 Task: Create in the project CatalystWorks in Backlog an issue 'Implement a new feature to allow for dynamic content personalization based on user preferences', assign it to team member softage.3@softage.net and change the status to IN PROGRESS. Create in the project CatalystWorks in Backlog an issue 'Address issues related to user experience and interface design', assign it to team member softage.4@softage.net and change the status to IN PROGRESS
Action: Mouse moved to (236, 73)
Screenshot: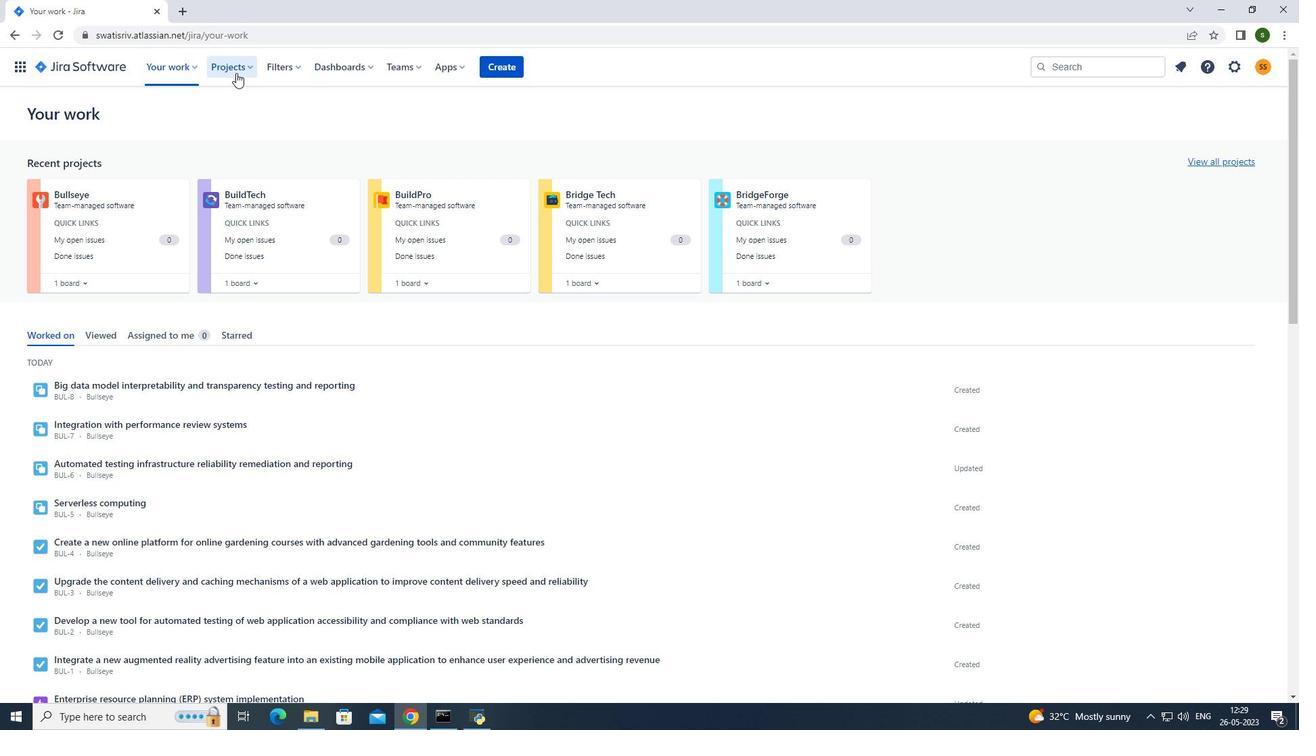 
Action: Mouse pressed left at (236, 73)
Screenshot: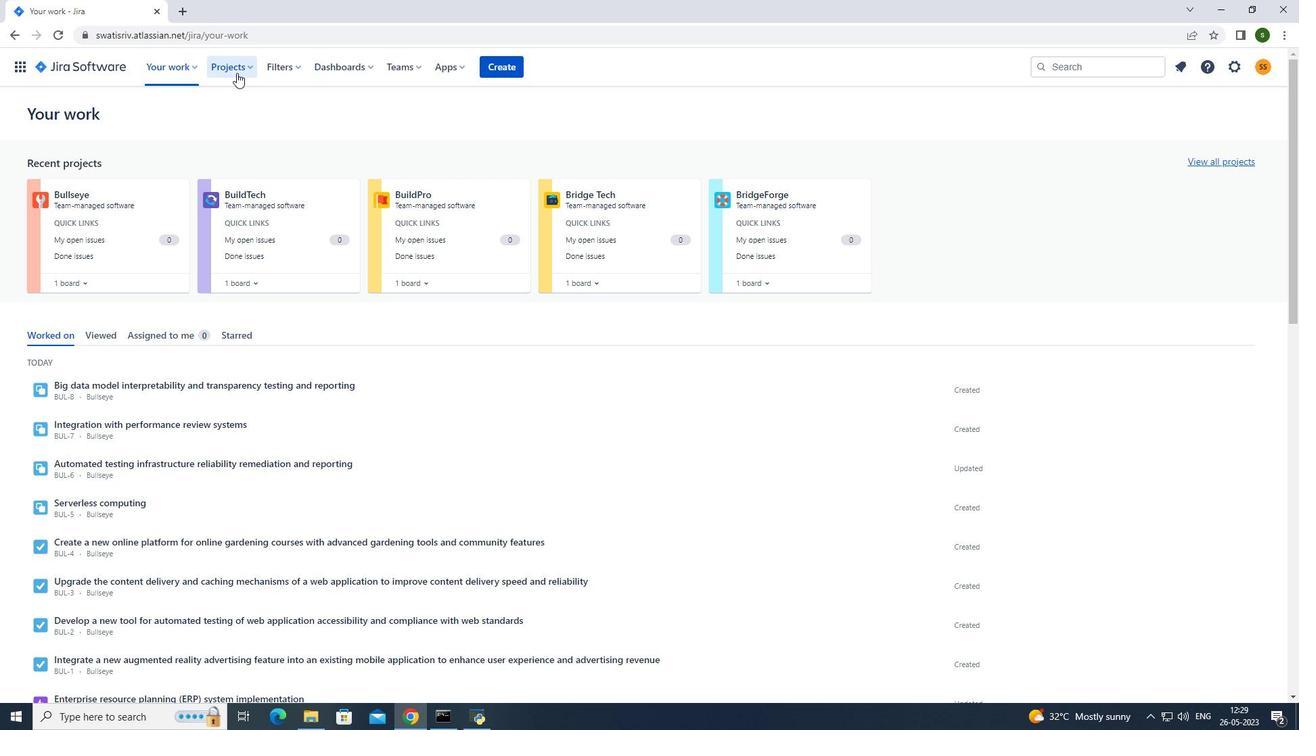 
Action: Mouse moved to (308, 134)
Screenshot: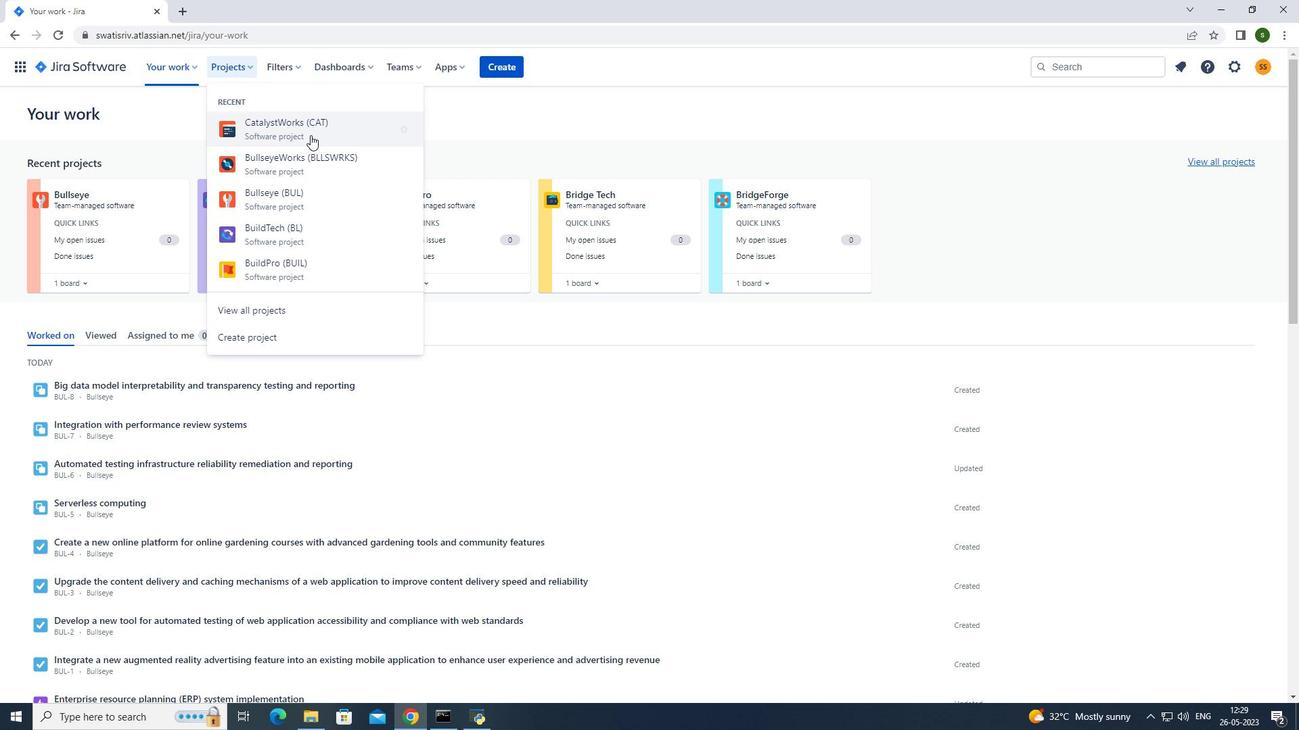 
Action: Mouse pressed left at (308, 134)
Screenshot: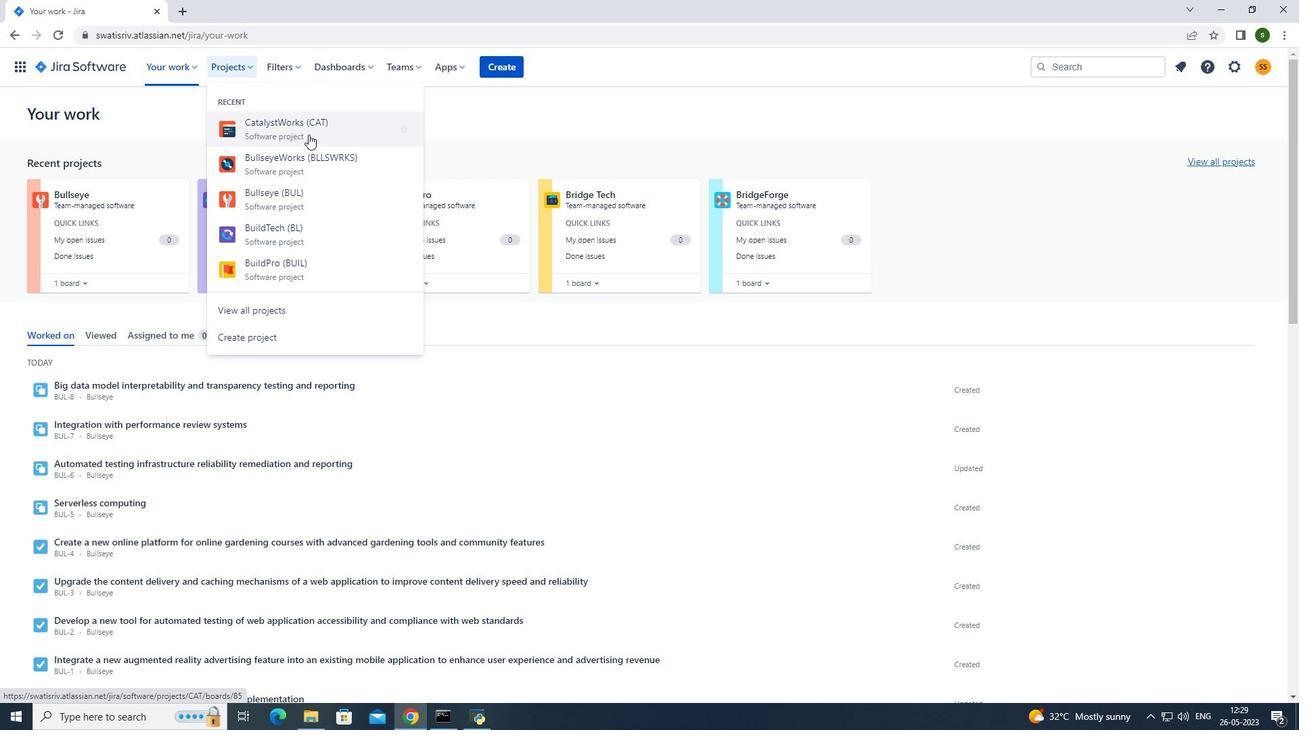 
Action: Mouse moved to (121, 210)
Screenshot: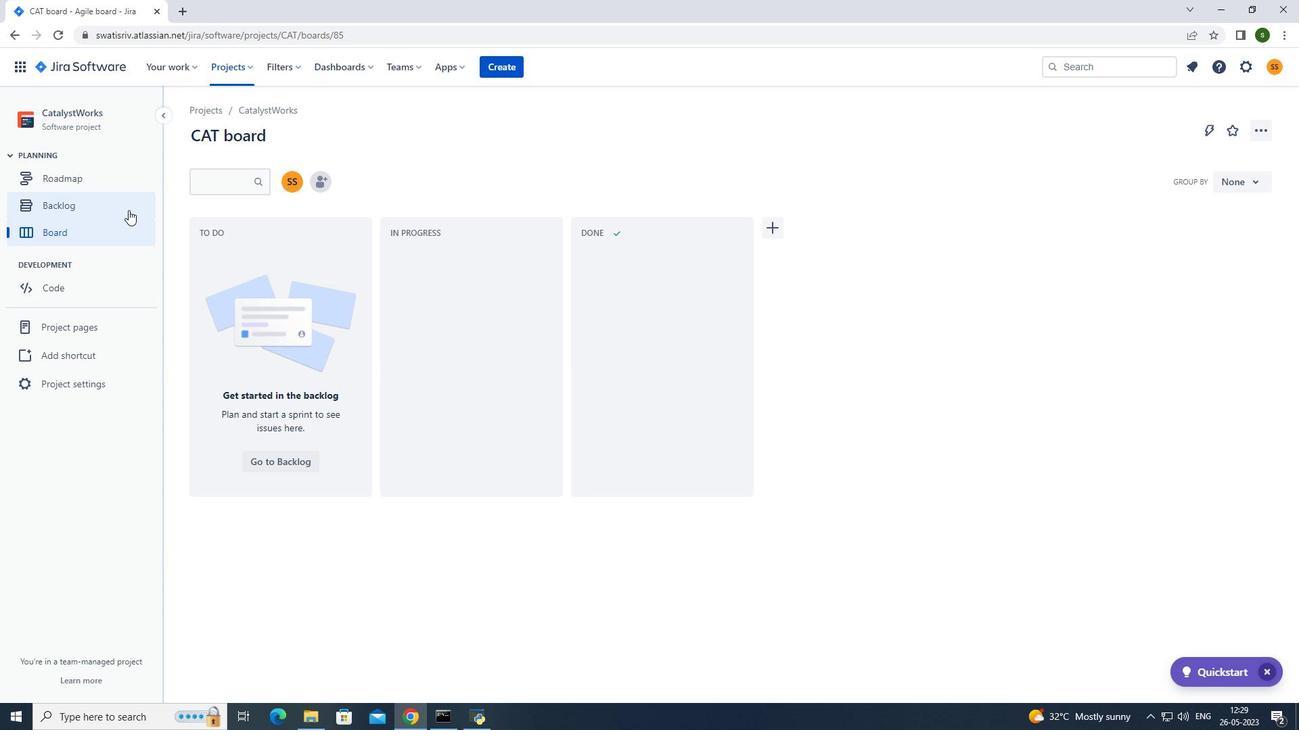 
Action: Mouse pressed left at (121, 210)
Screenshot: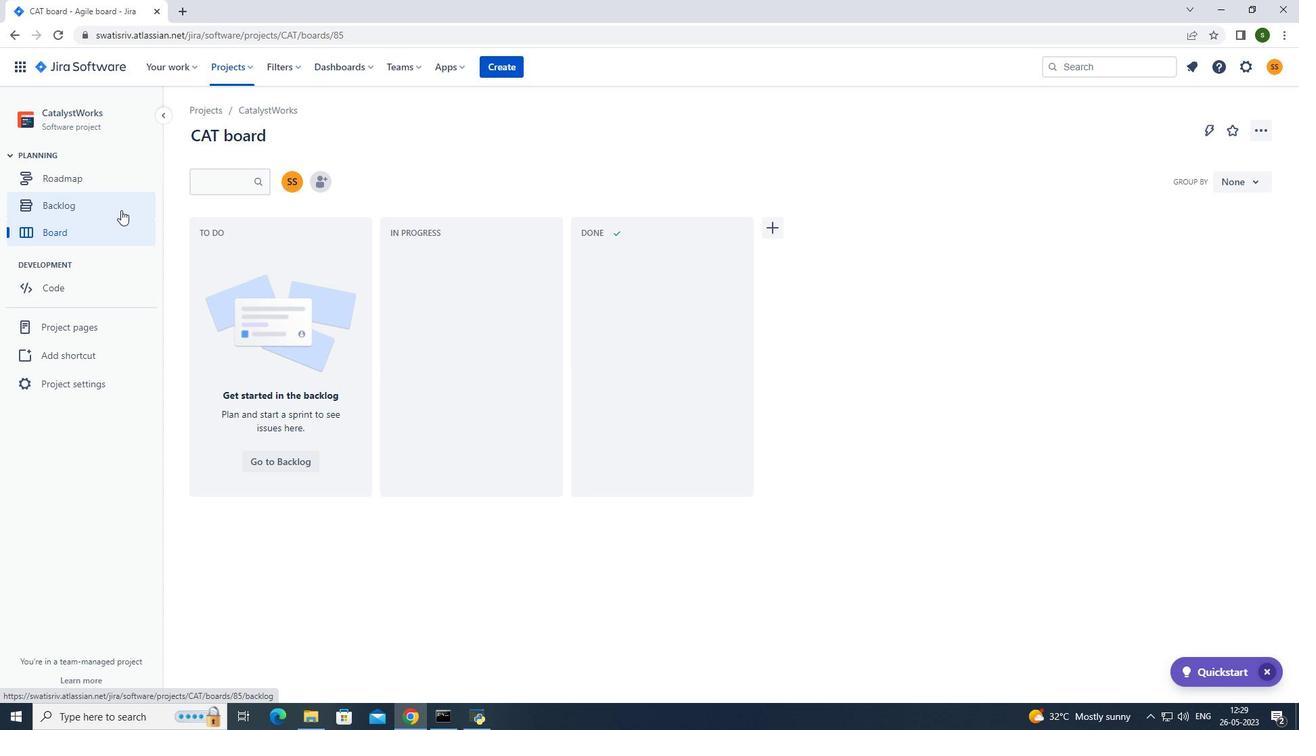 
Action: Mouse moved to (242, 518)
Screenshot: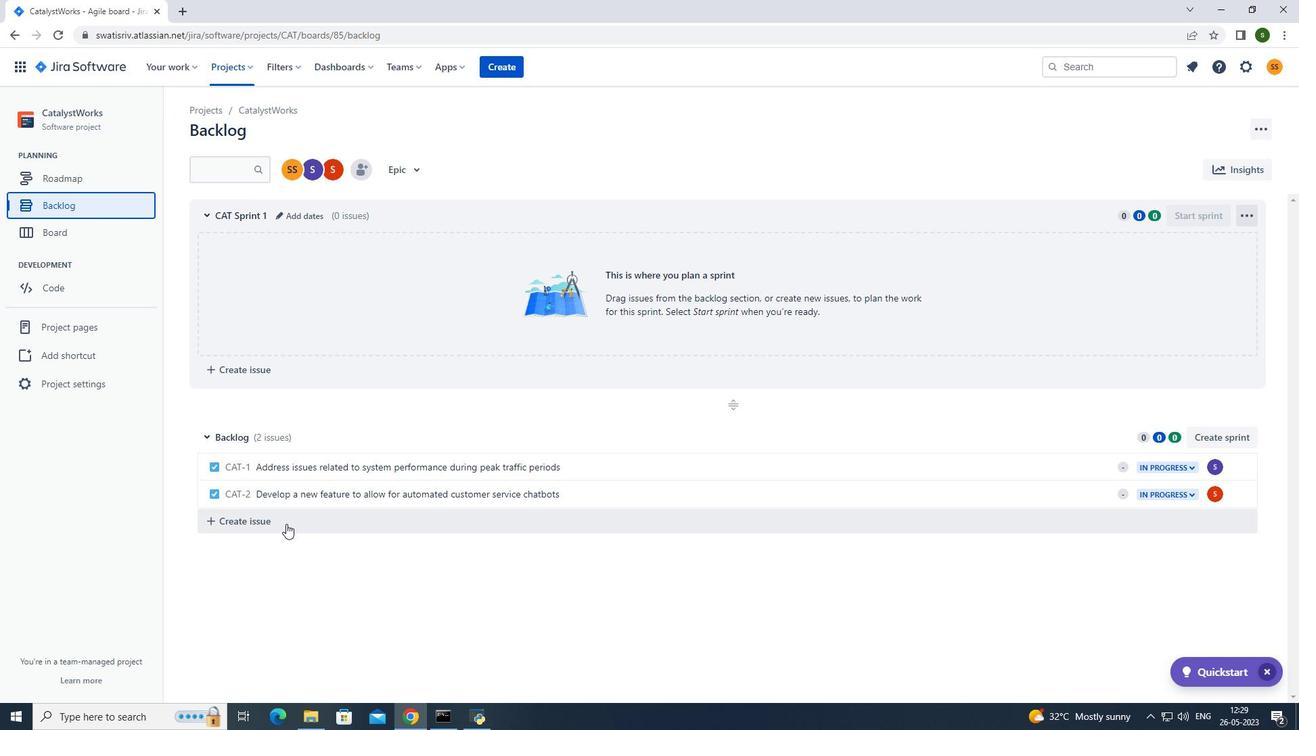 
Action: Mouse pressed left at (242, 518)
Screenshot: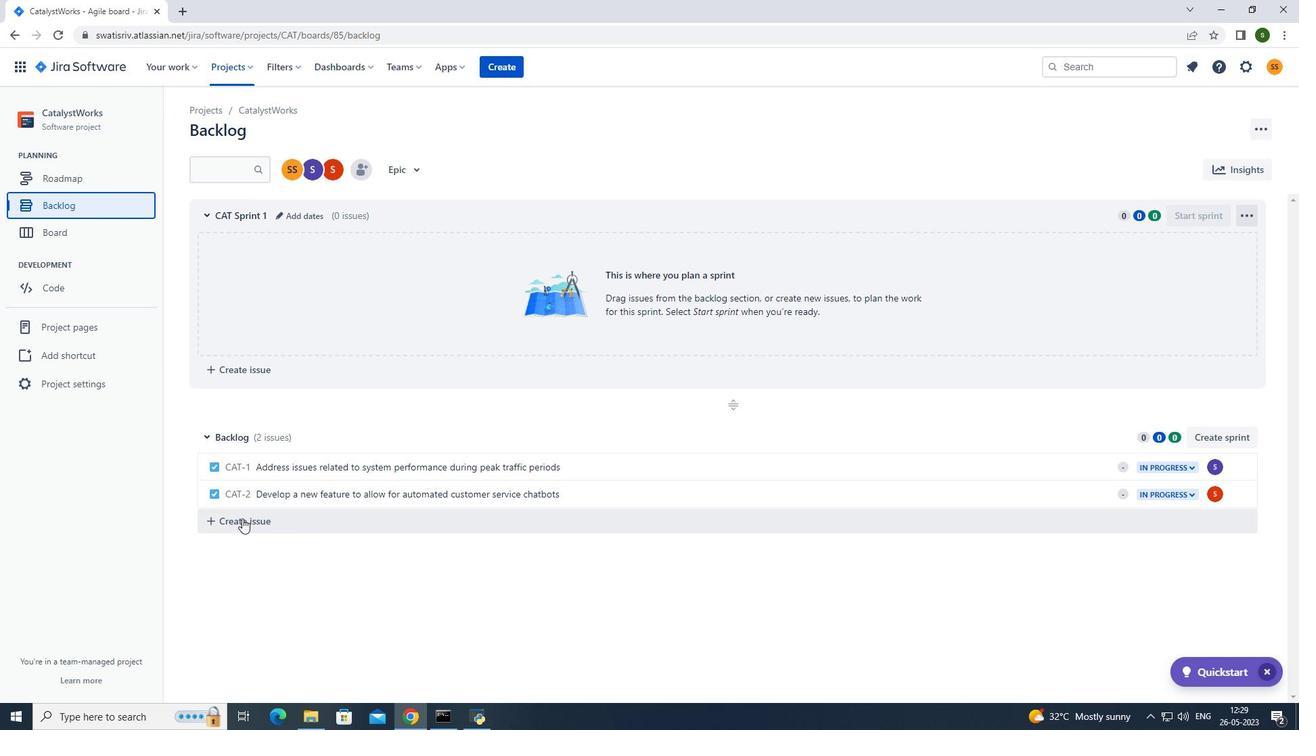 
Action: Mouse moved to (351, 509)
Screenshot: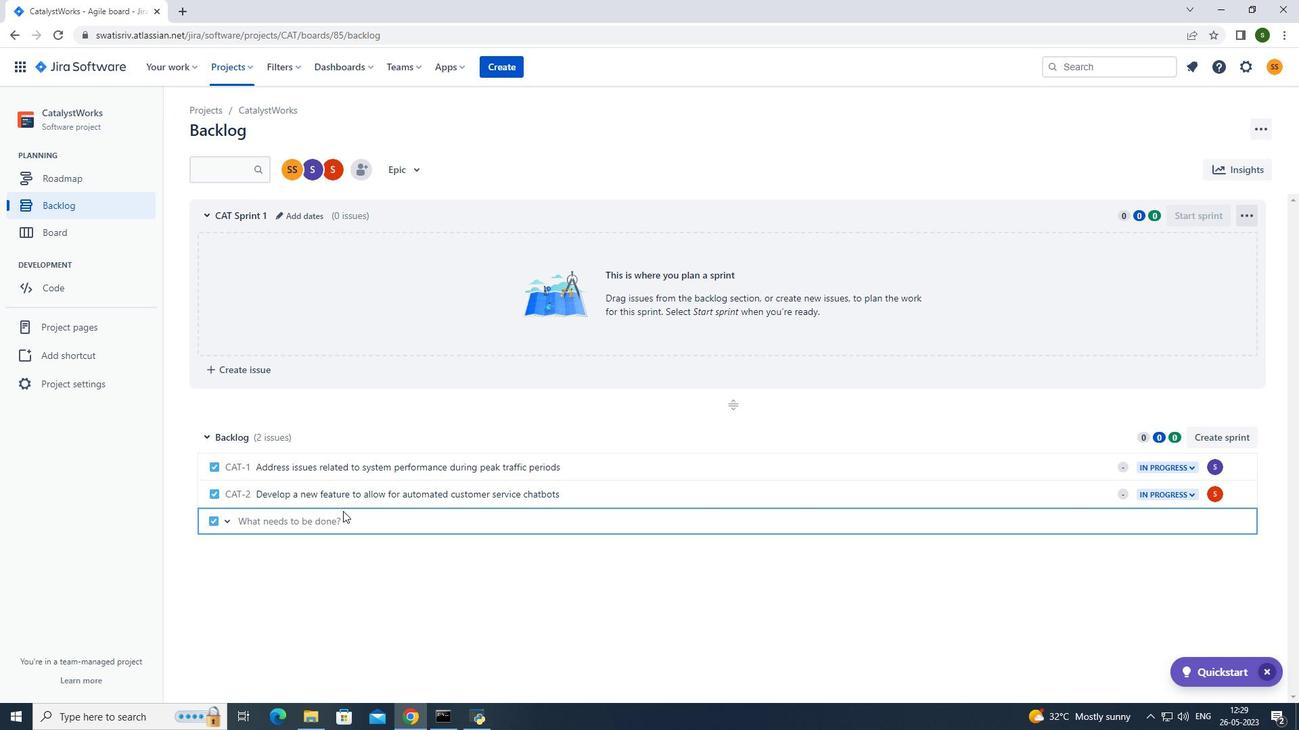 
Action: Key pressed <Key.caps_lock>I<Key.caps_lock>mplement<Key.space>a<Key.space>new<Key.space>feature<Key.space>to<Key.space>allow<Key.space>for<Key.space>dynamic<Key.space>content<Key.space>personalization<Key.space>based<Key.space>on<Key.space>user<Key.space>prefernces
Screenshot: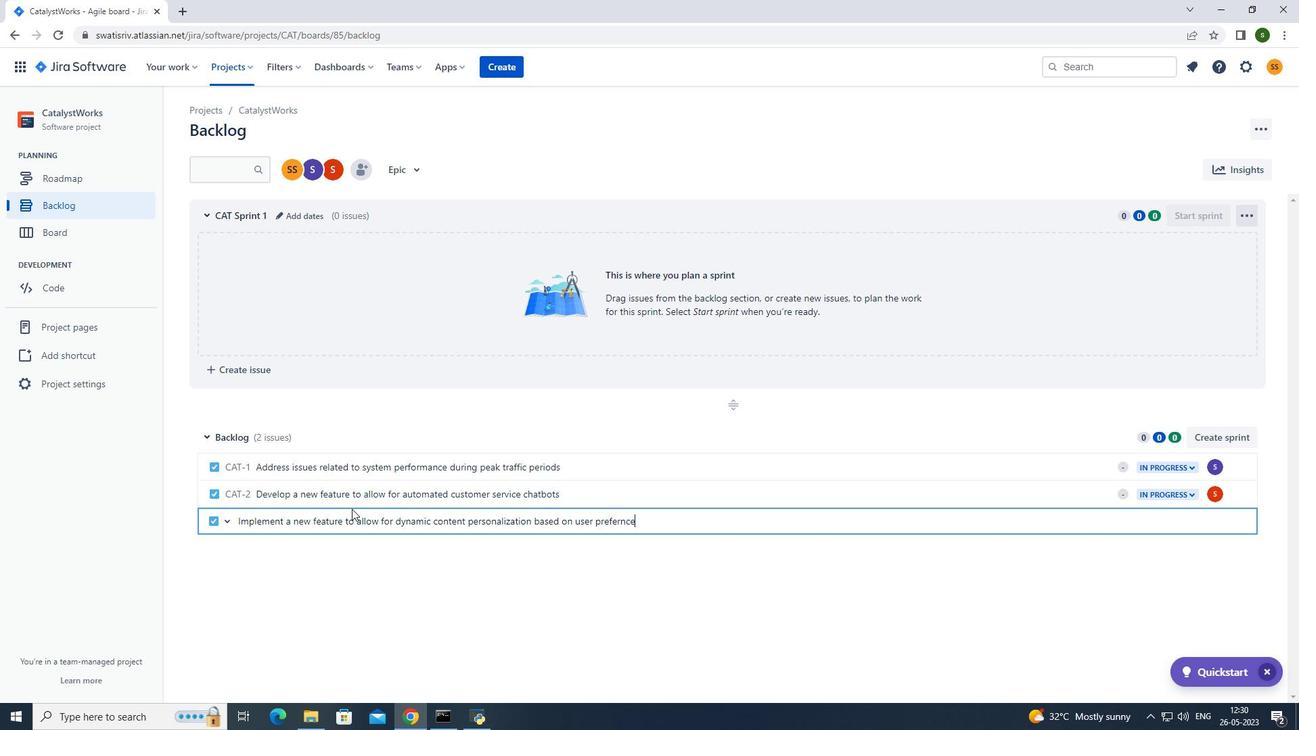 
Action: Mouse moved to (620, 521)
Screenshot: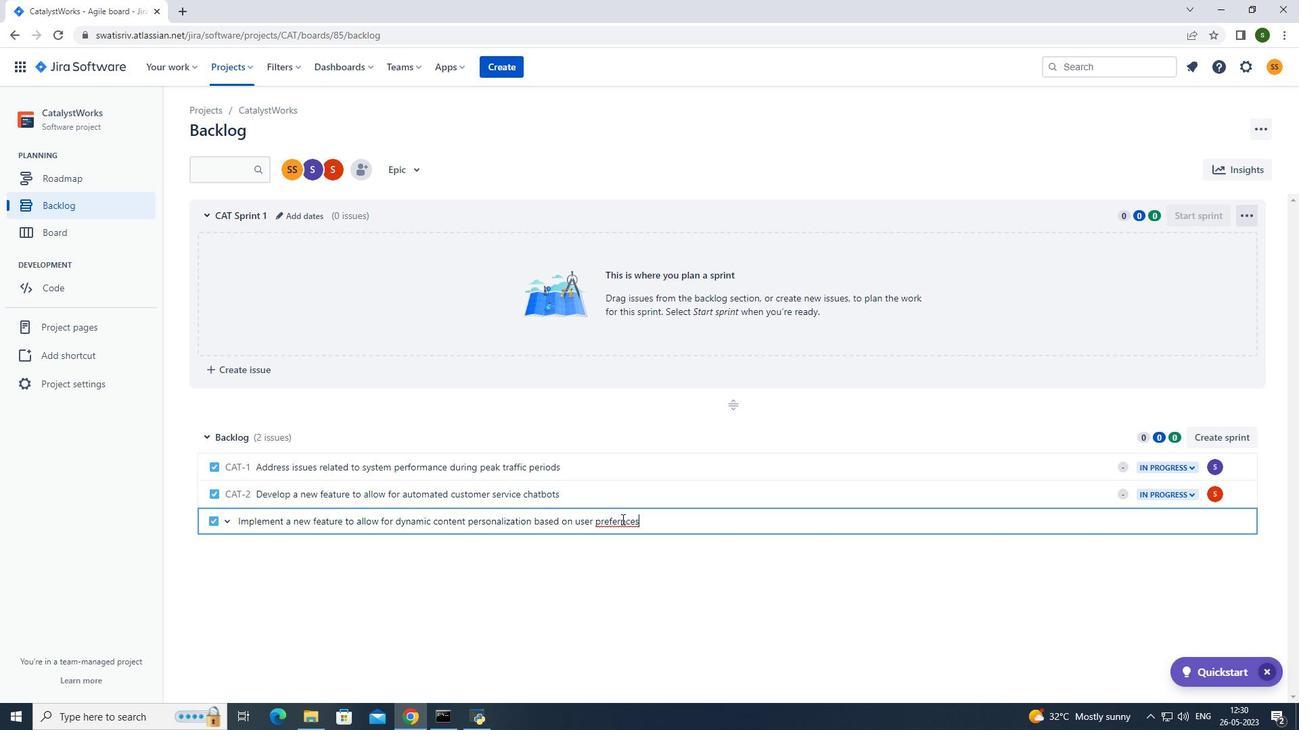
Action: Mouse pressed left at (620, 521)
Screenshot: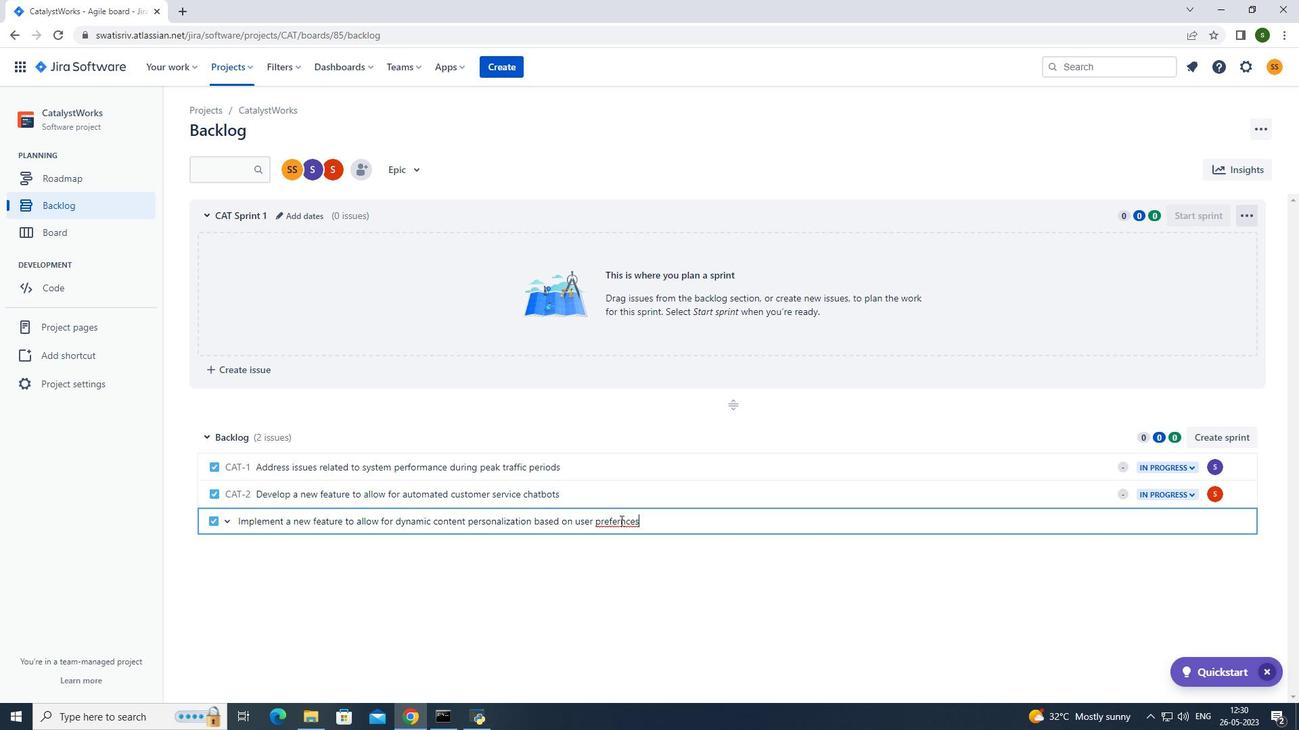 
Action: Mouse moved to (632, 518)
Screenshot: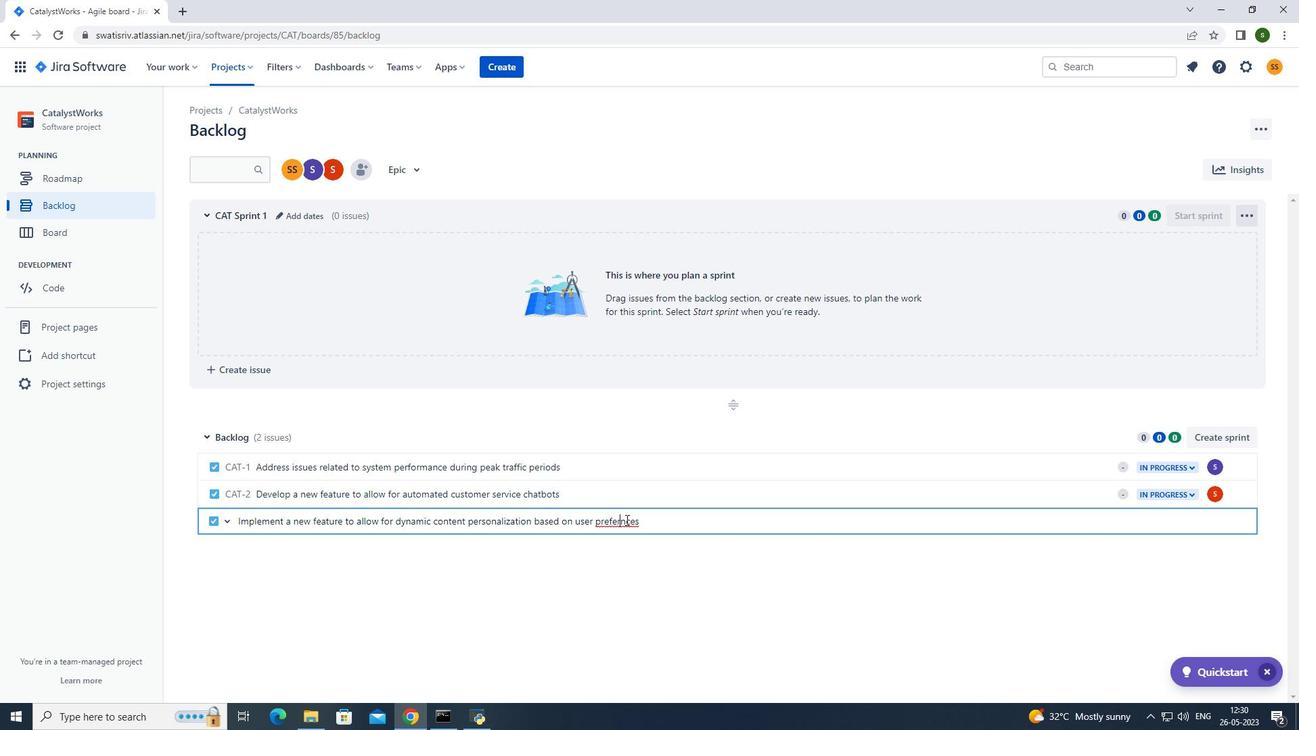 
Action: Key pressed e
Screenshot: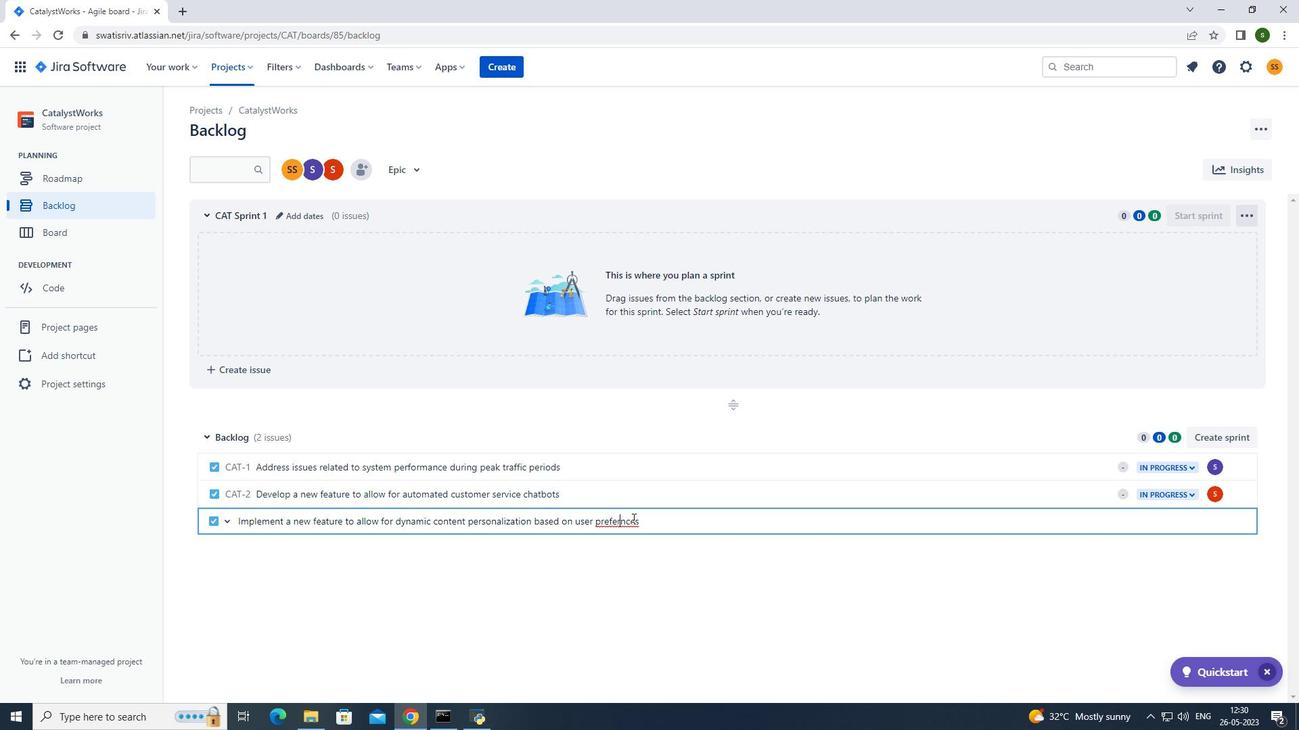 
Action: Mouse moved to (663, 521)
Screenshot: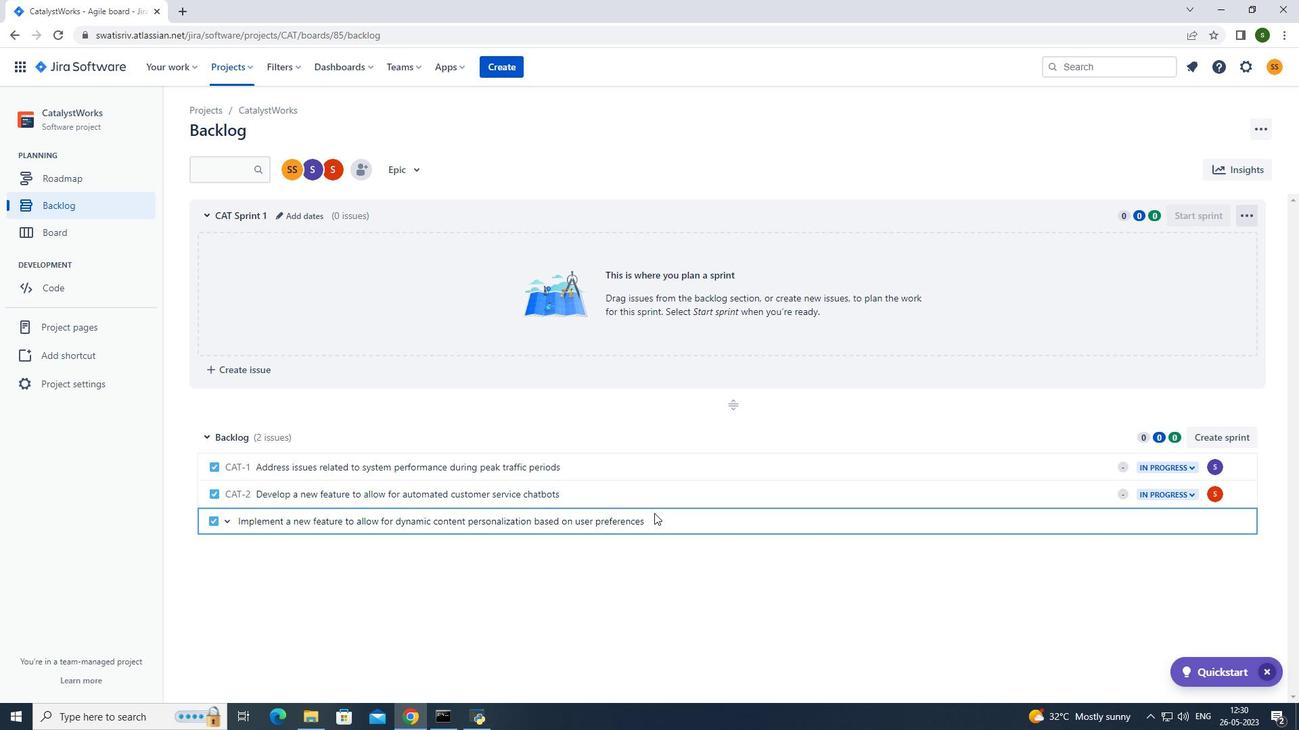 
Action: Mouse pressed left at (663, 521)
Screenshot: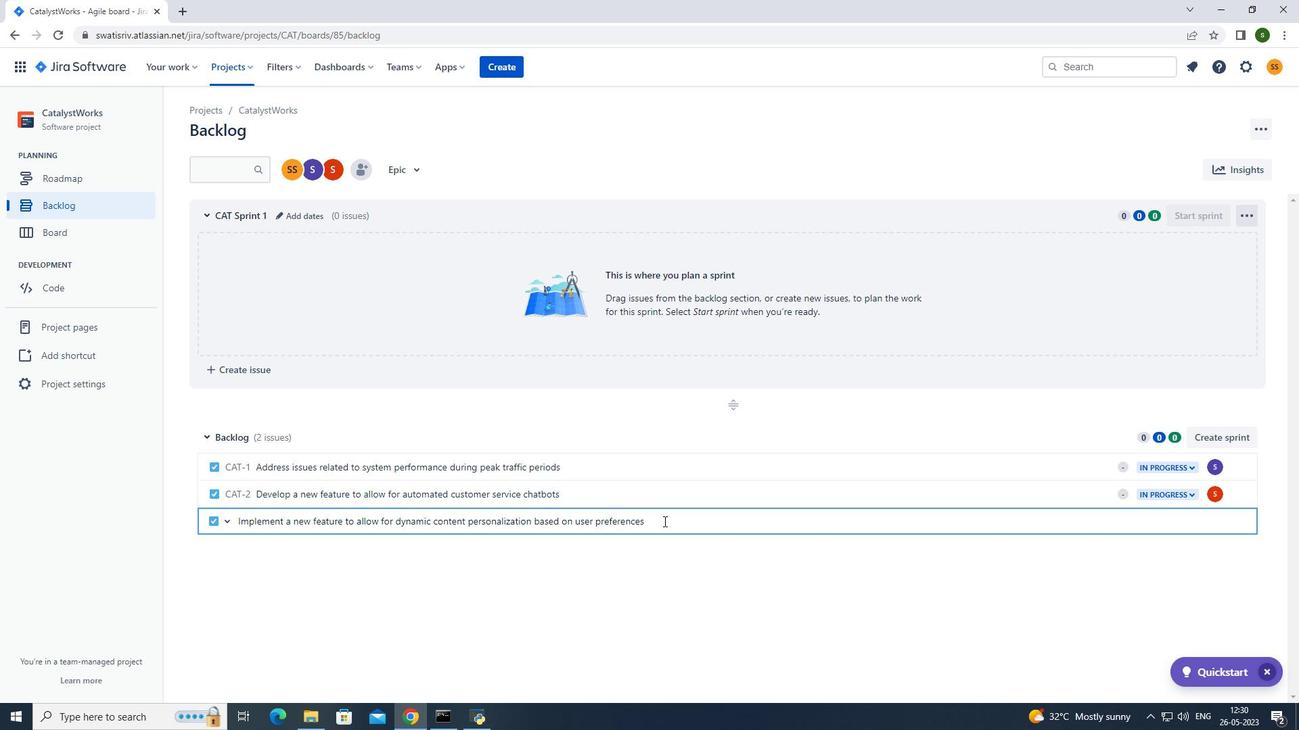 
Action: Mouse moved to (661, 528)
Screenshot: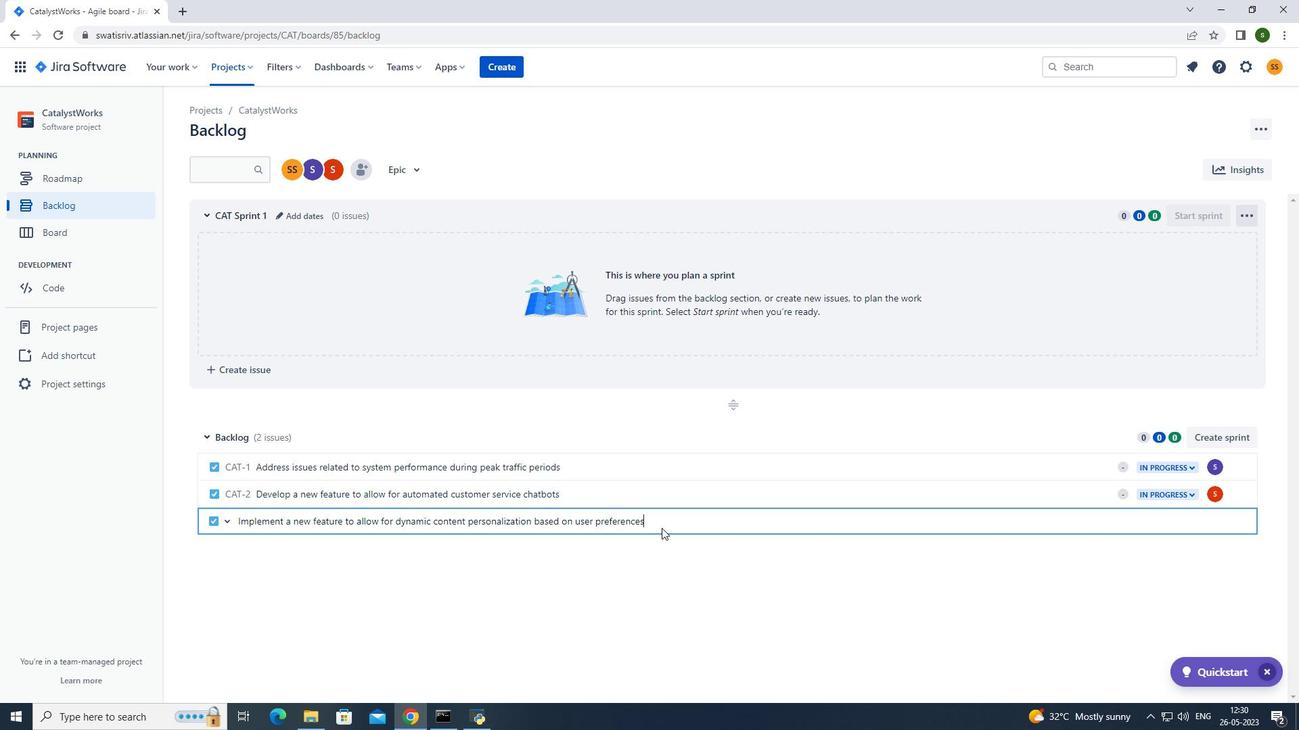 
Action: Key pressed <Key.enter>
Screenshot: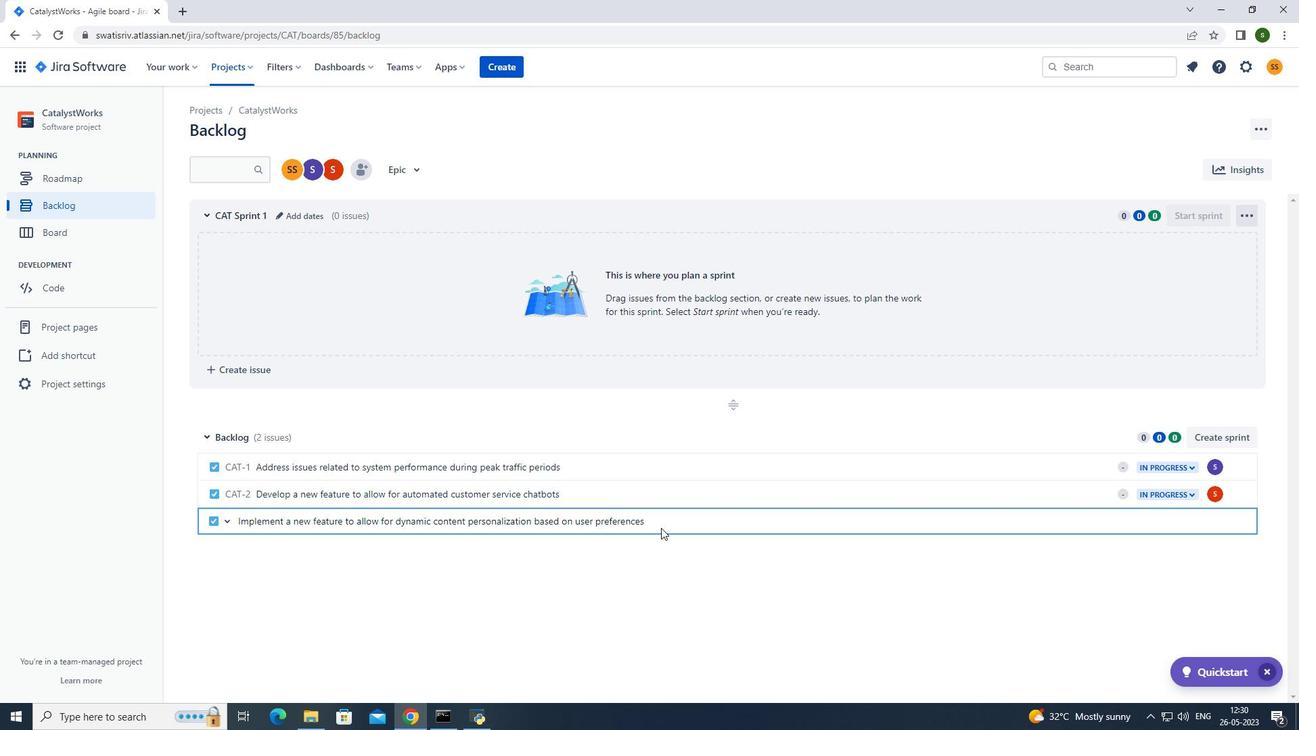 
Action: Mouse moved to (1213, 518)
Screenshot: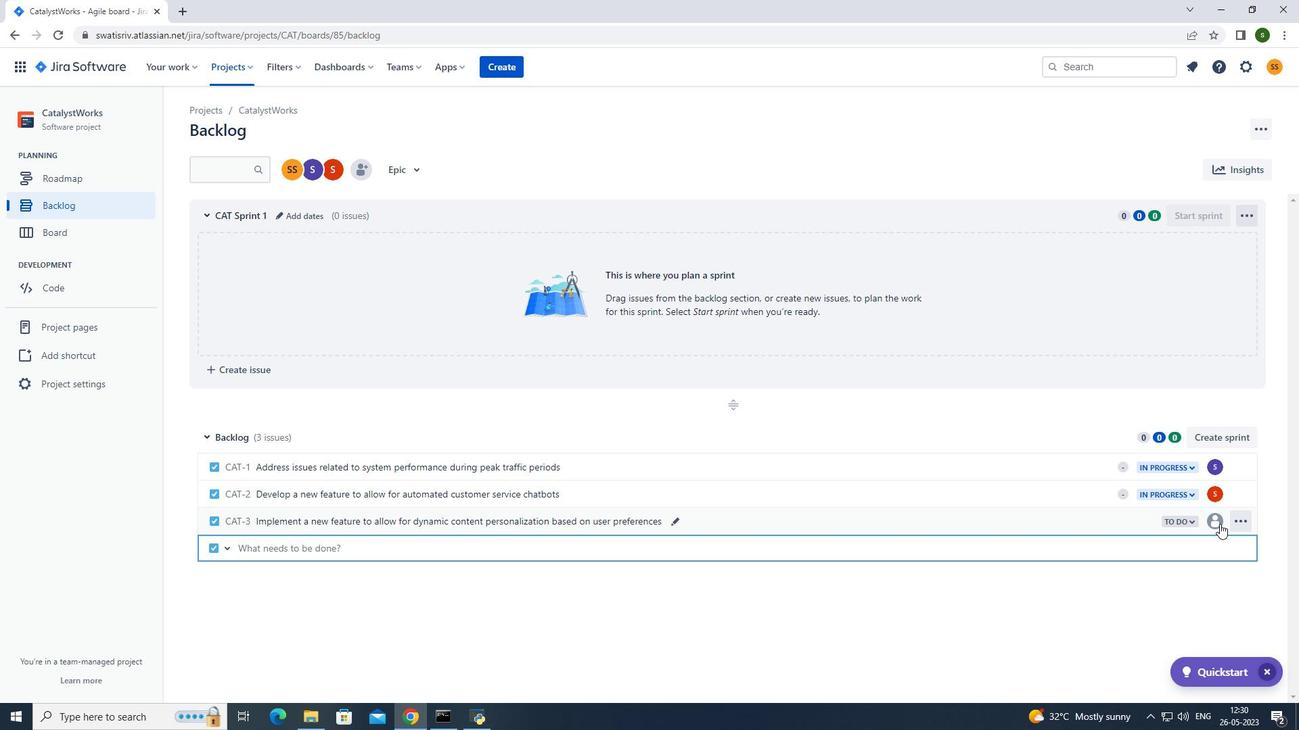 
Action: Mouse pressed left at (1213, 518)
Screenshot: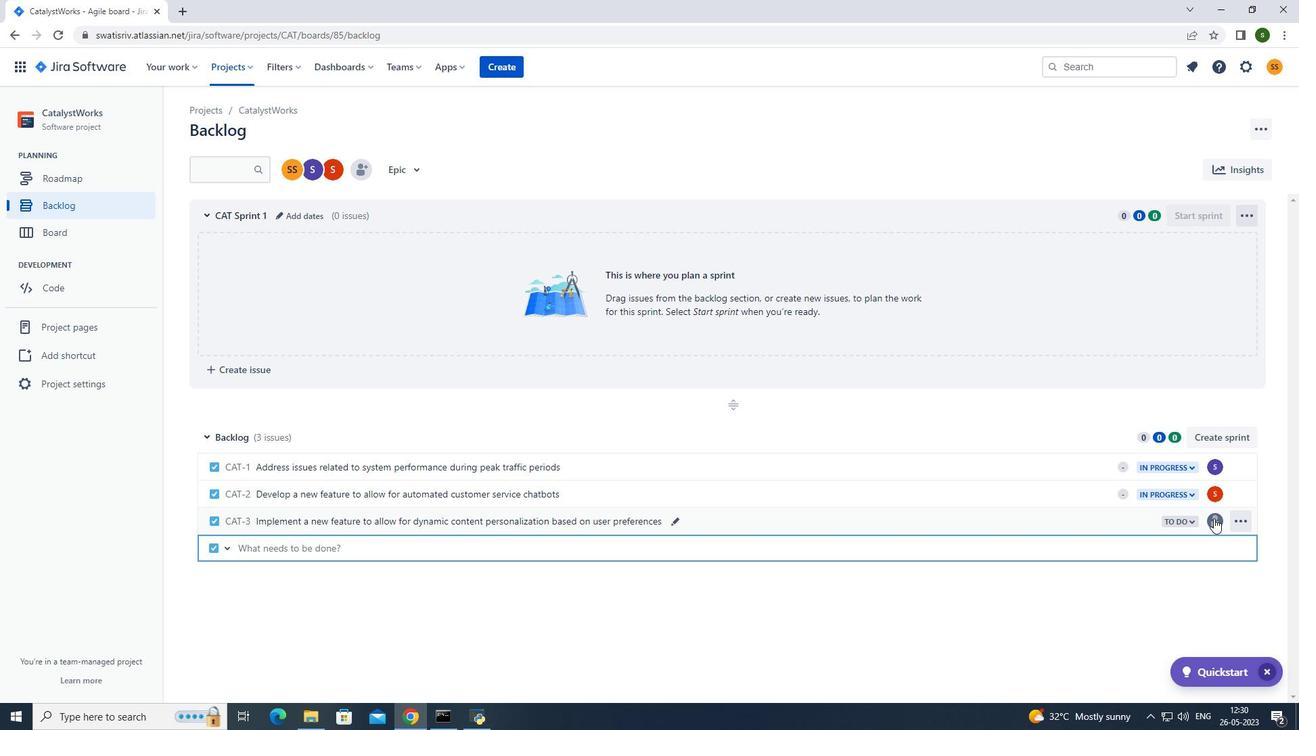 
Action: Mouse moved to (1115, 552)
Screenshot: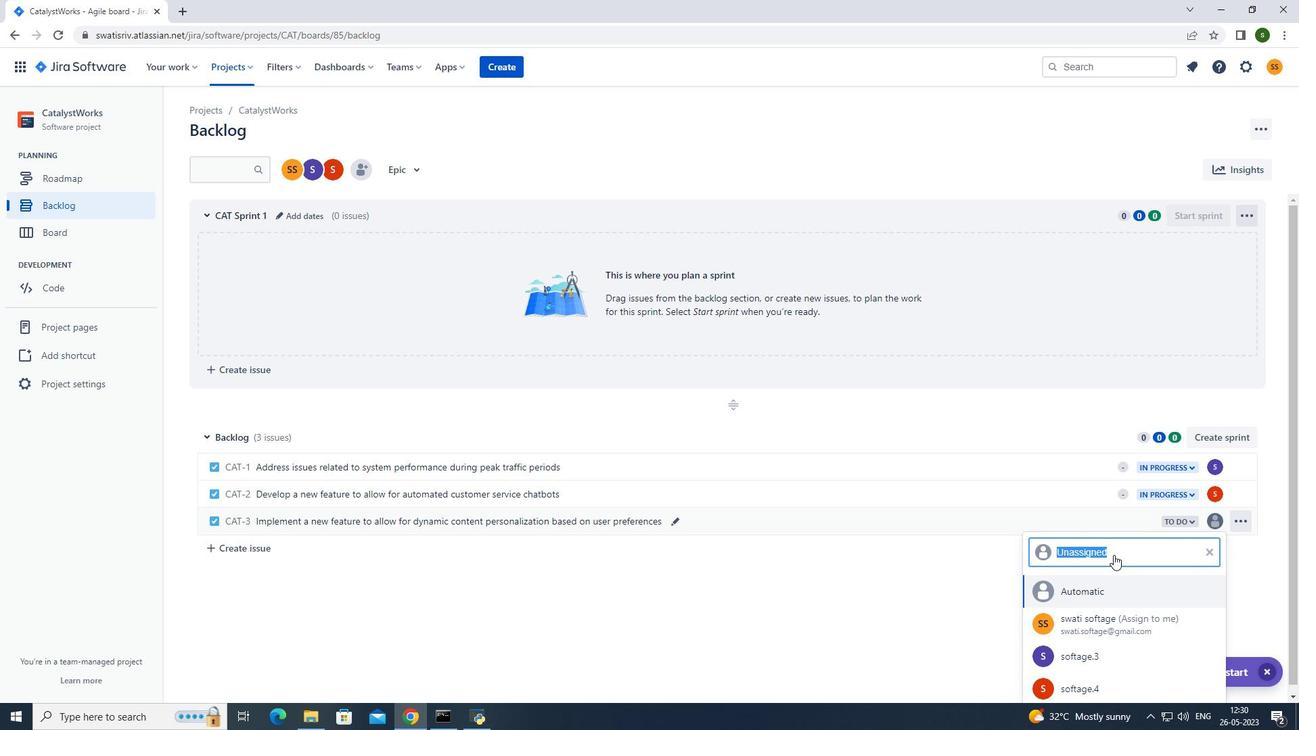 
Action: Key pressed softage.3<Key.shift>@softage.net
Screenshot: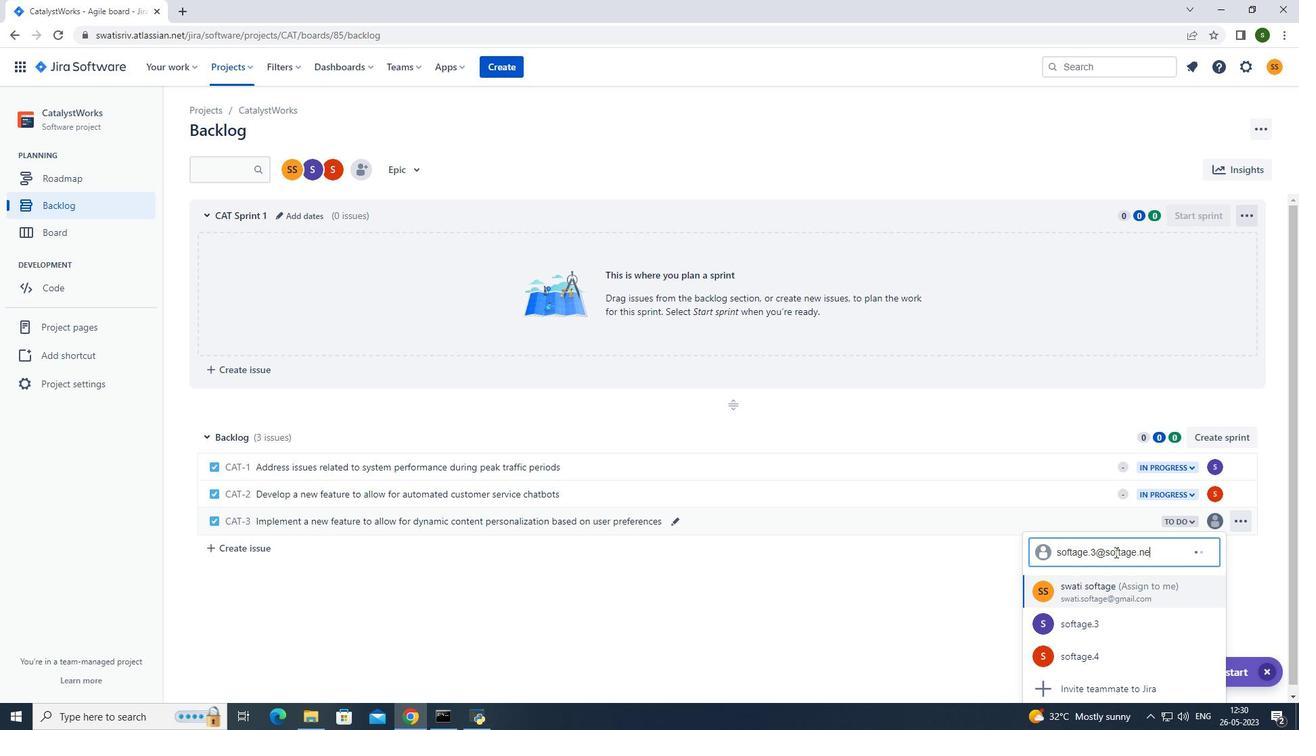 
Action: Mouse moved to (1107, 588)
Screenshot: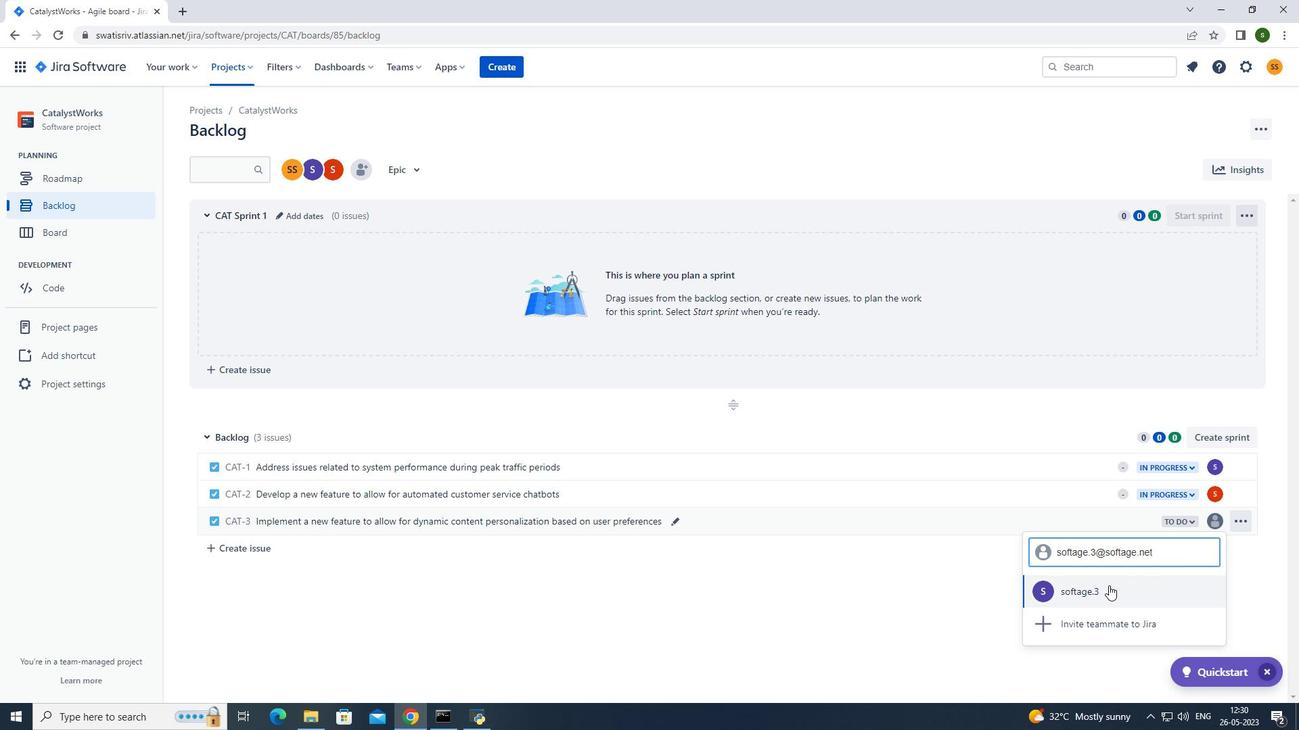 
Action: Mouse pressed left at (1107, 588)
Screenshot: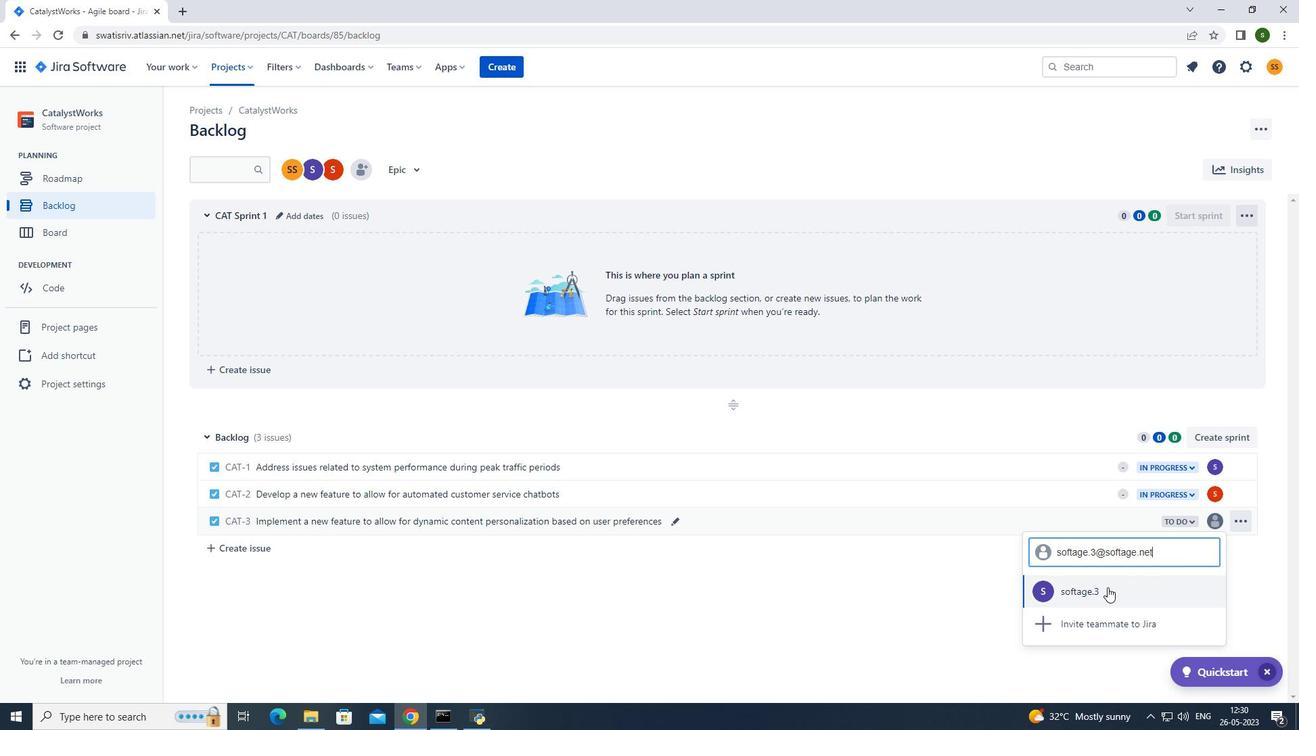 
Action: Mouse moved to (1177, 521)
Screenshot: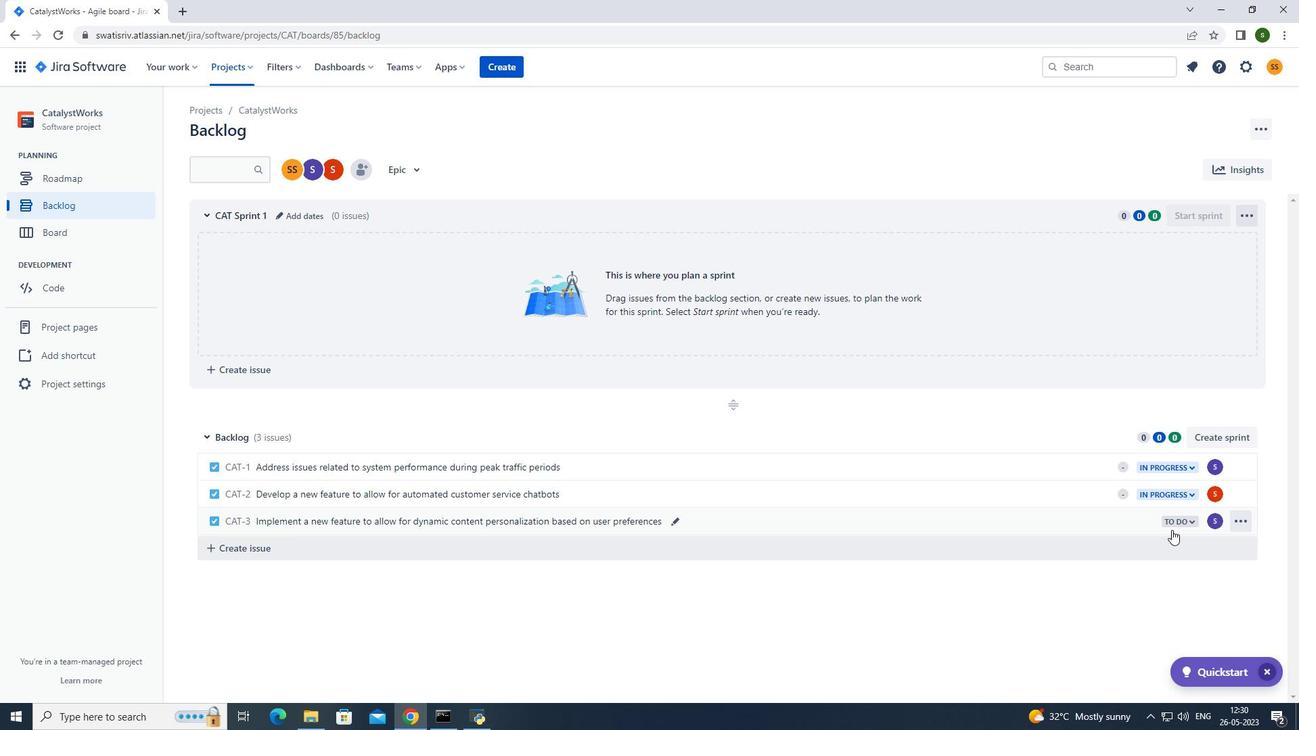 
Action: Mouse pressed left at (1177, 521)
Screenshot: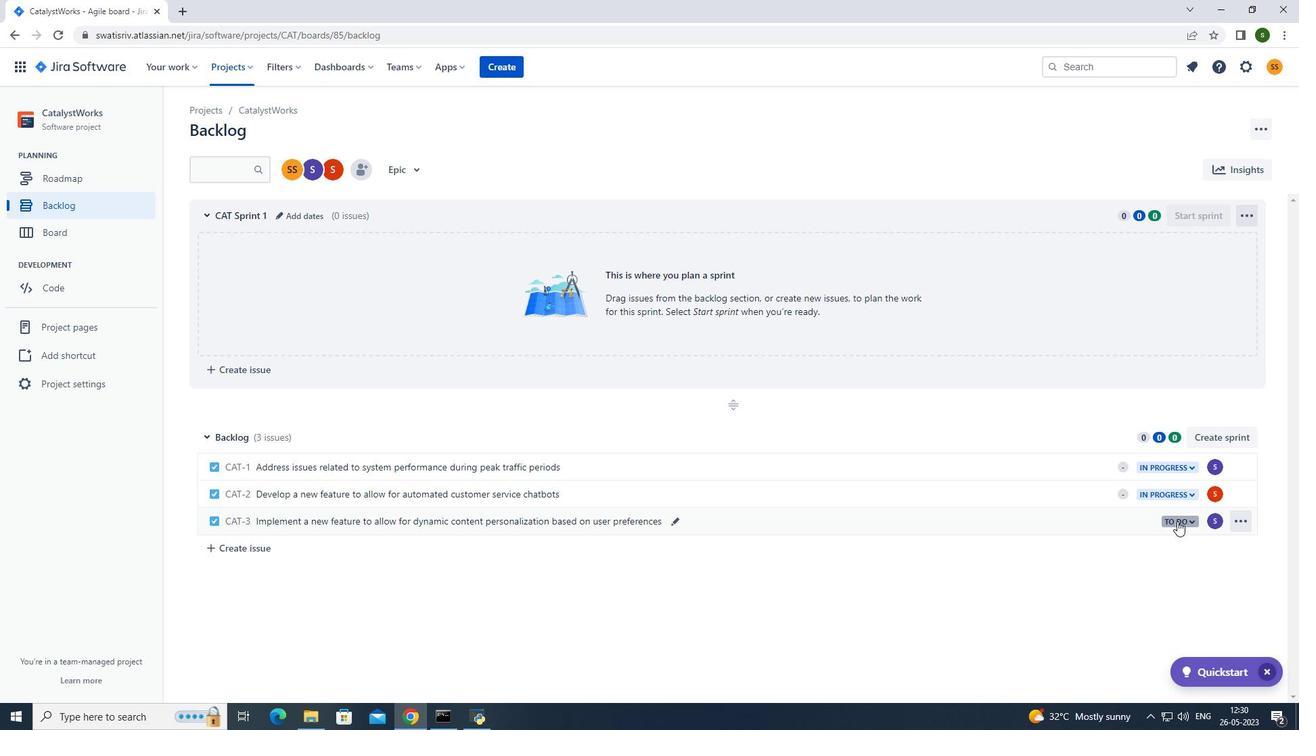 
Action: Mouse moved to (1131, 548)
Screenshot: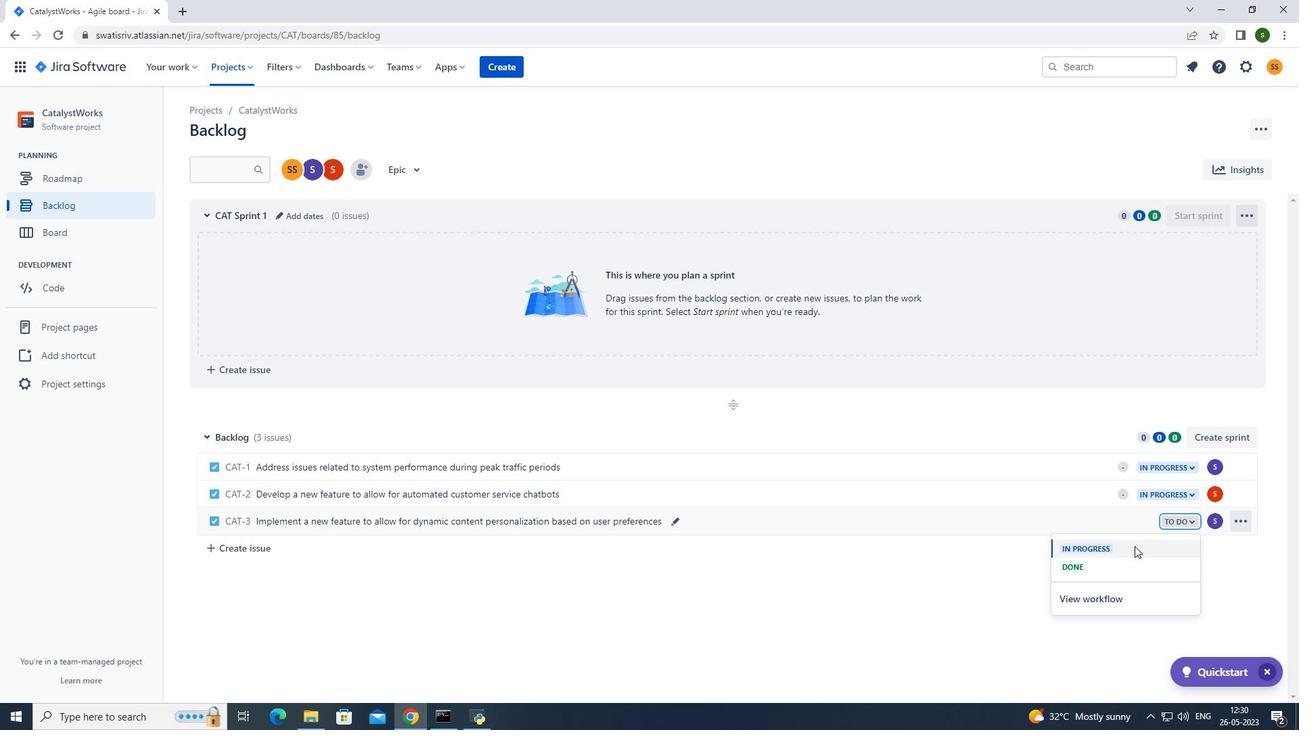 
Action: Mouse pressed left at (1131, 548)
Screenshot: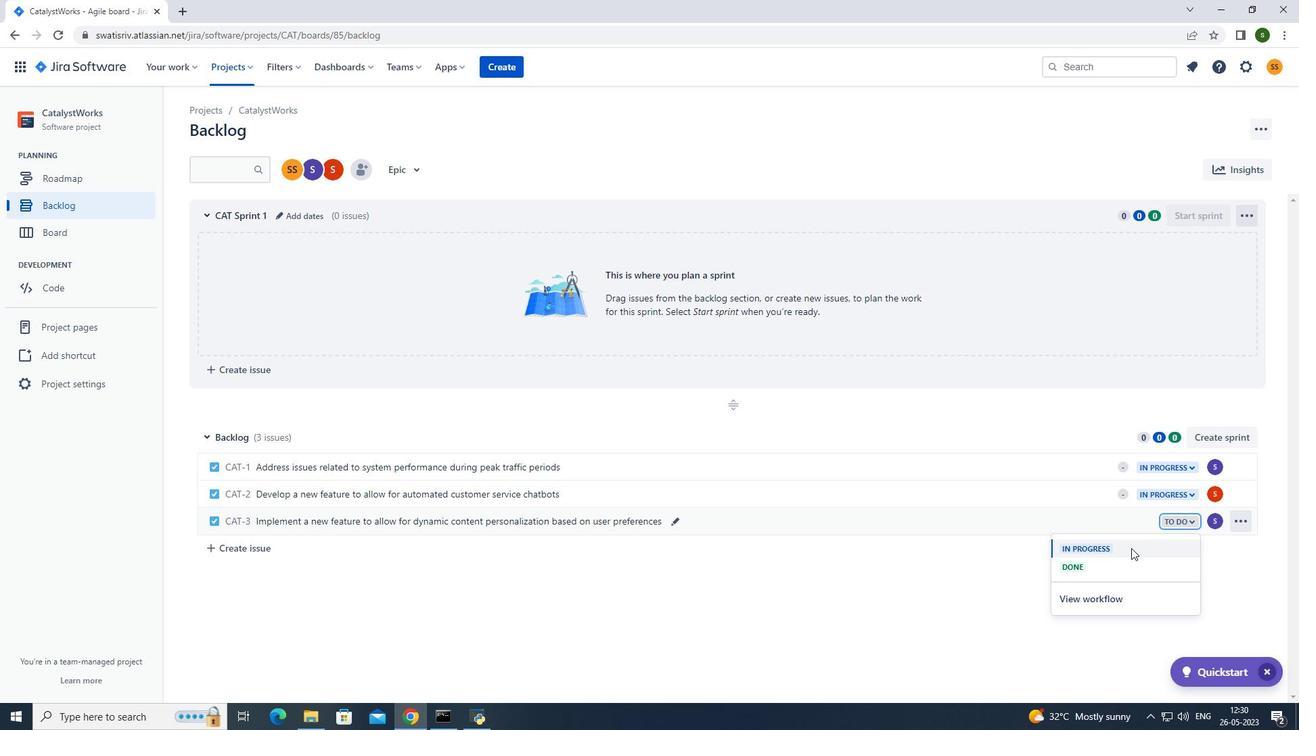
Action: Mouse moved to (242, 73)
Screenshot: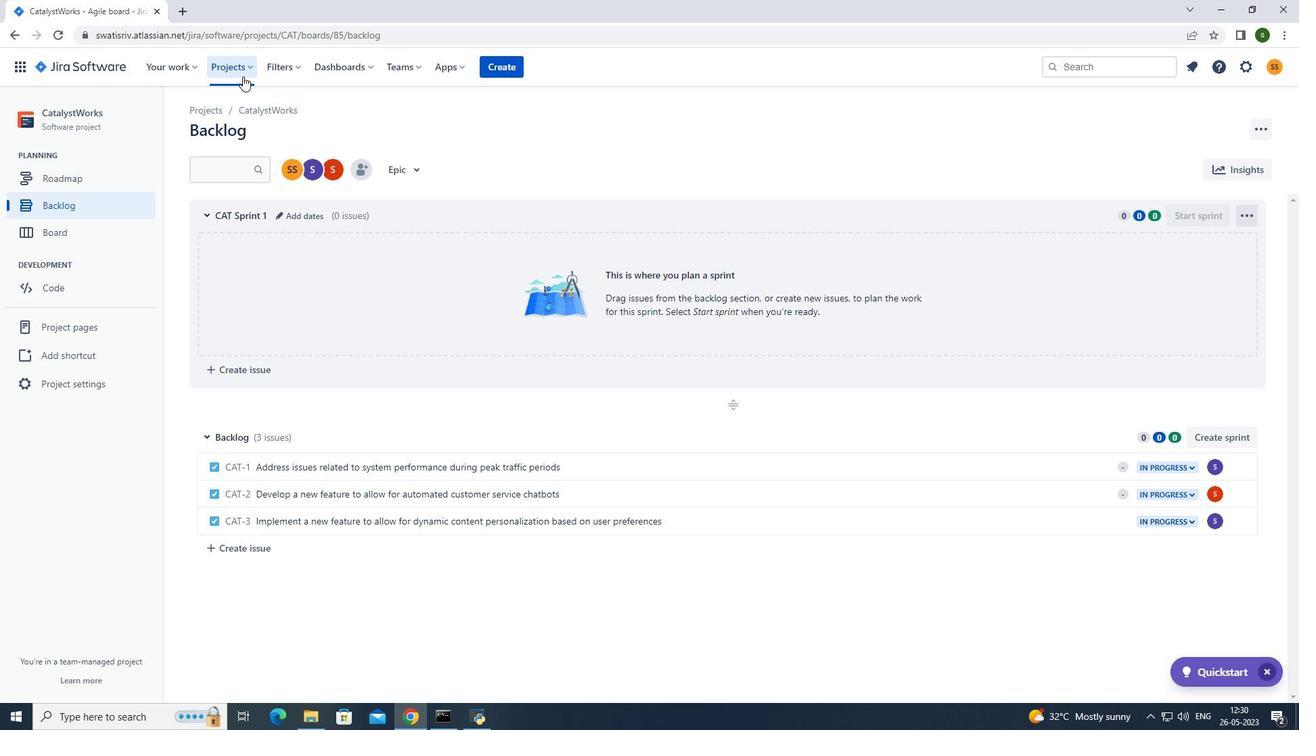 
Action: Mouse pressed left at (242, 73)
Screenshot: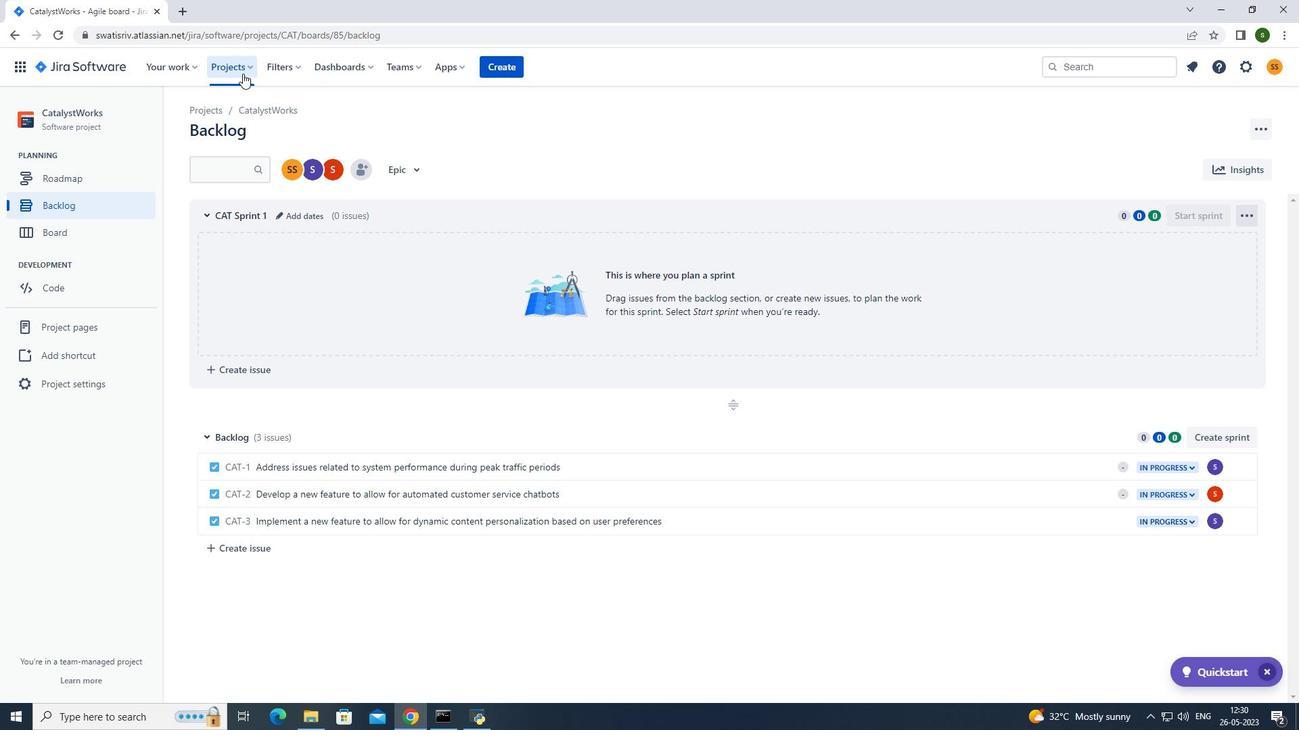 
Action: Mouse moved to (273, 119)
Screenshot: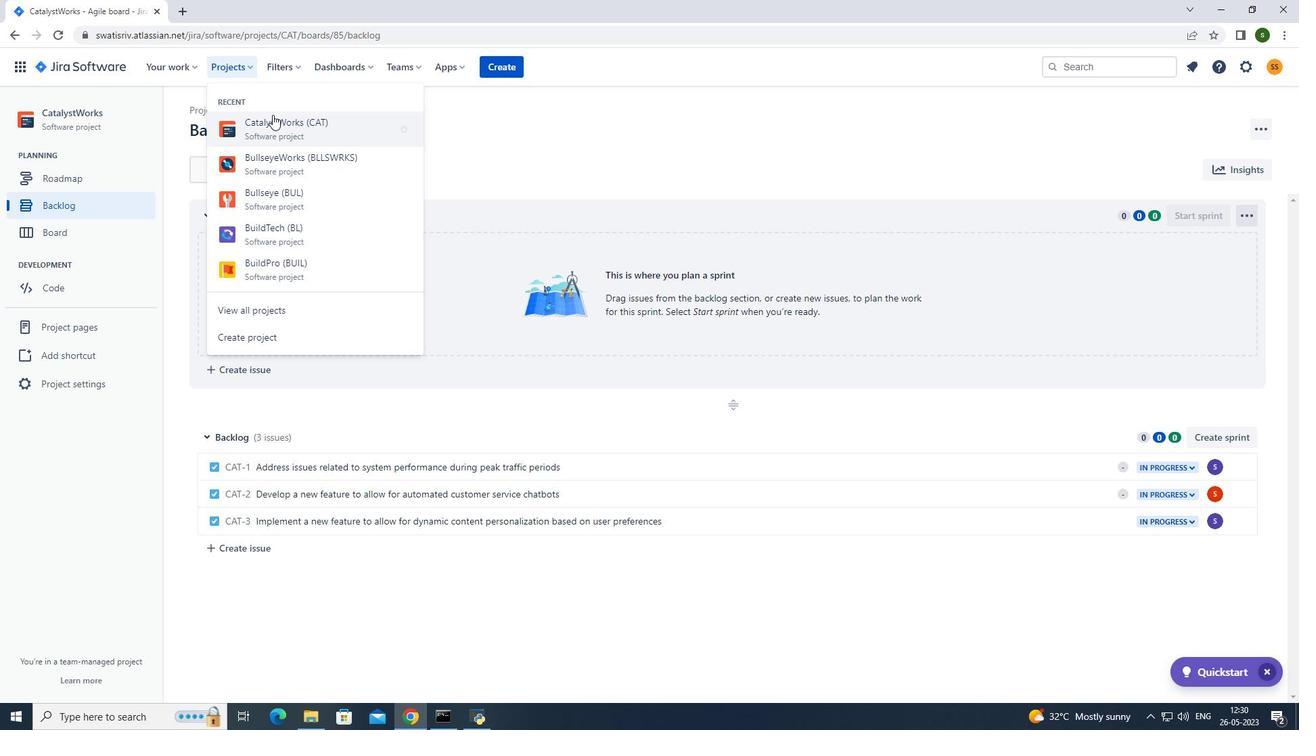 
Action: Mouse pressed left at (273, 119)
Screenshot: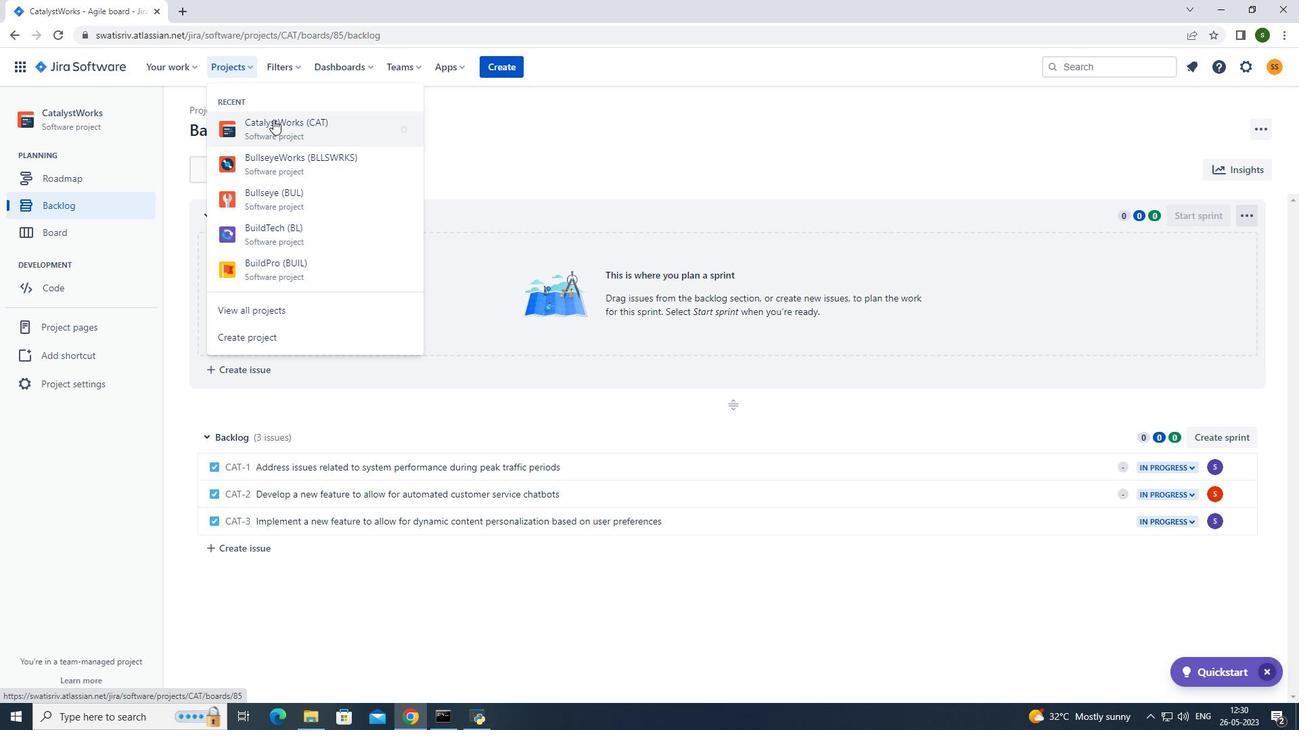 
Action: Mouse moved to (117, 214)
Screenshot: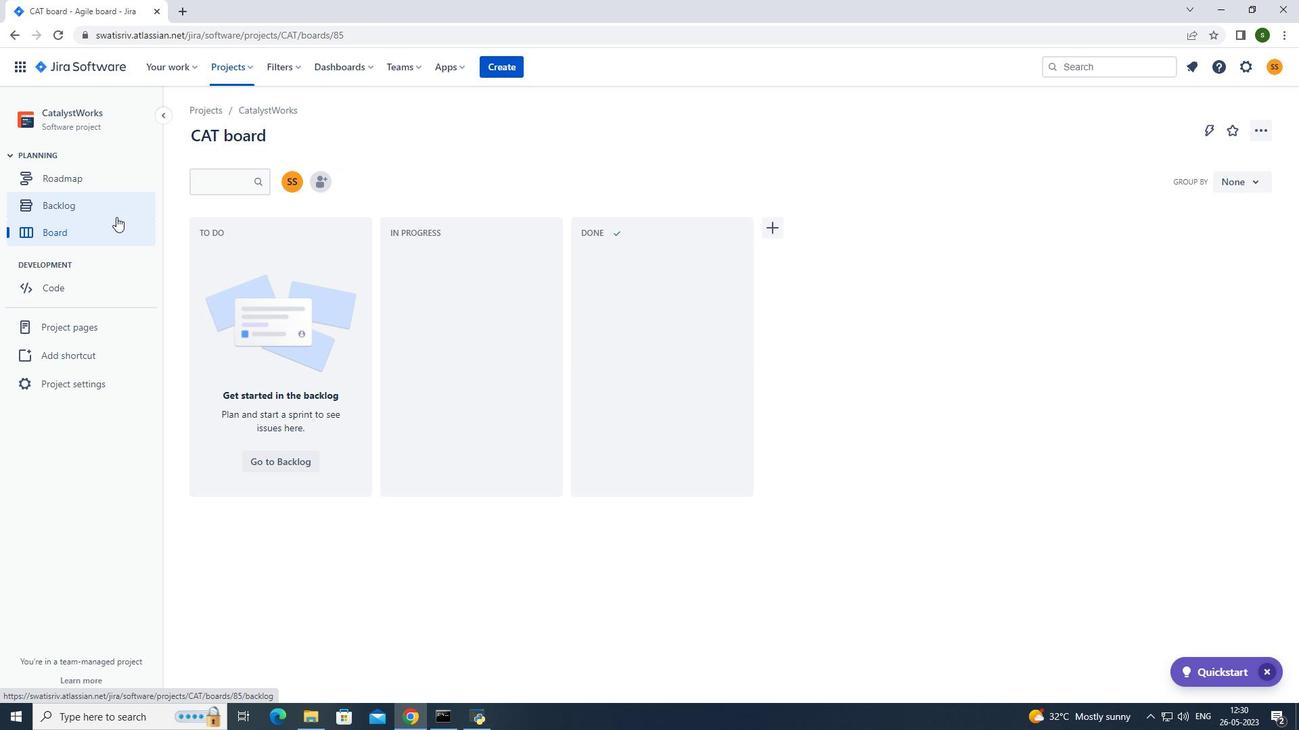 
Action: Mouse pressed left at (117, 214)
Screenshot: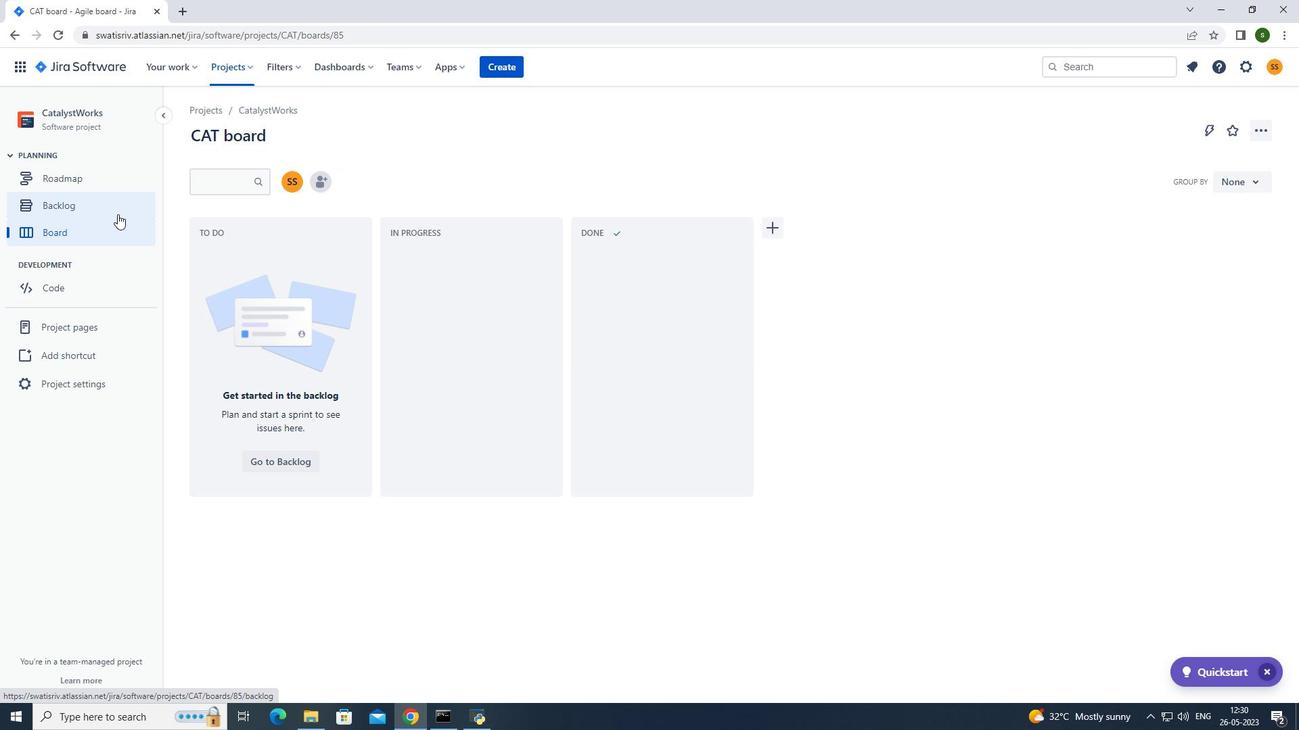 
Action: Mouse moved to (261, 546)
Screenshot: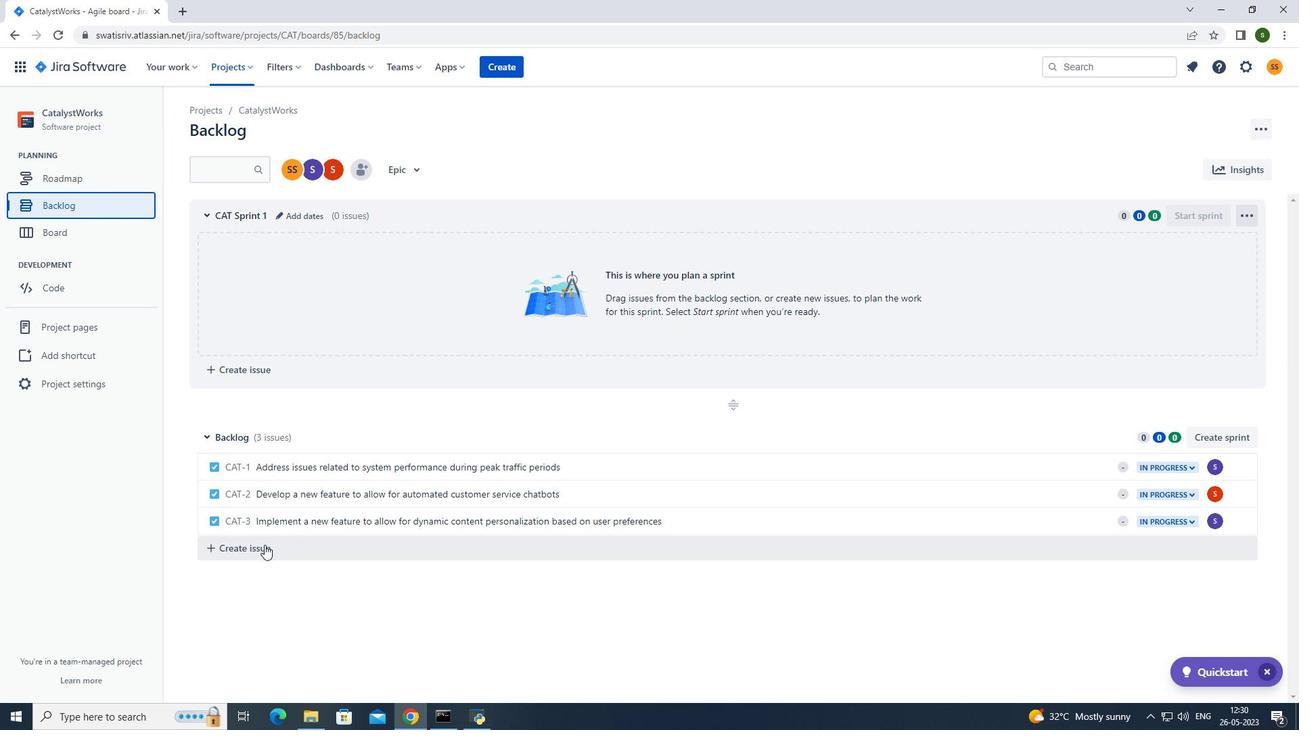 
Action: Mouse pressed left at (261, 546)
Screenshot: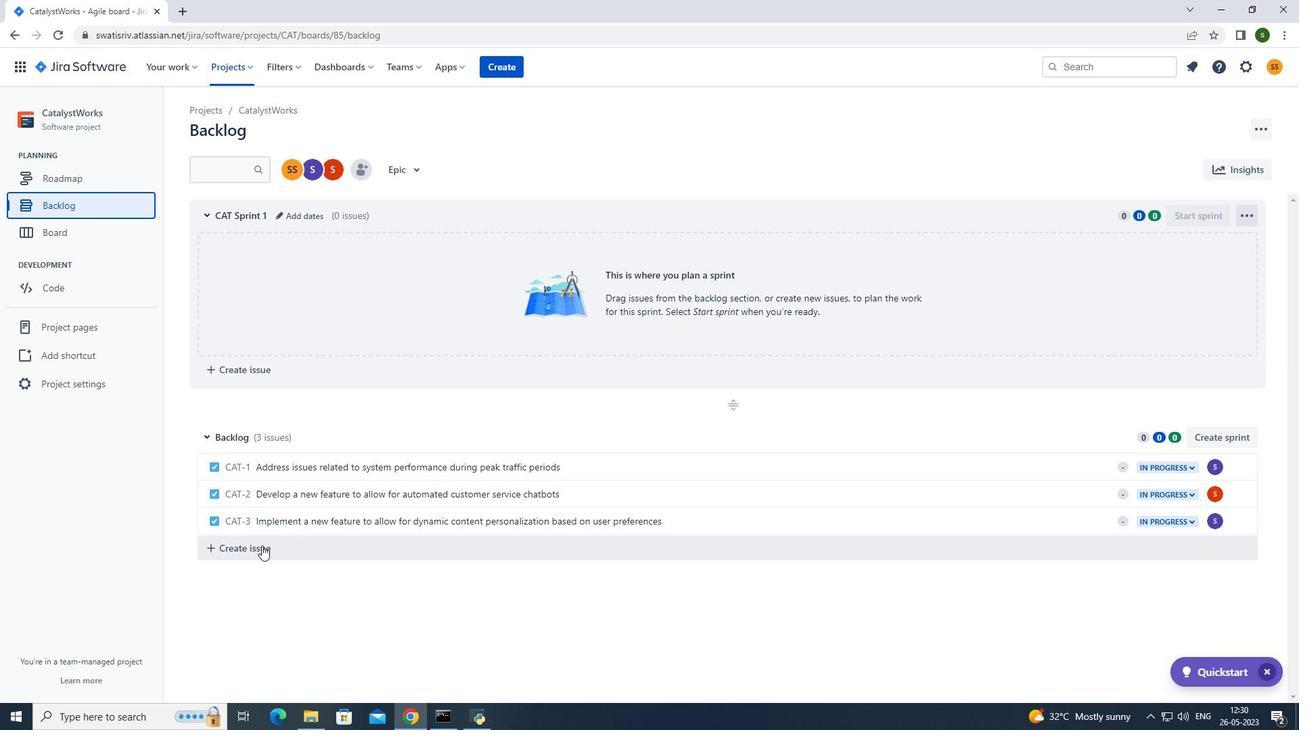 
Action: Mouse moved to (297, 555)
Screenshot: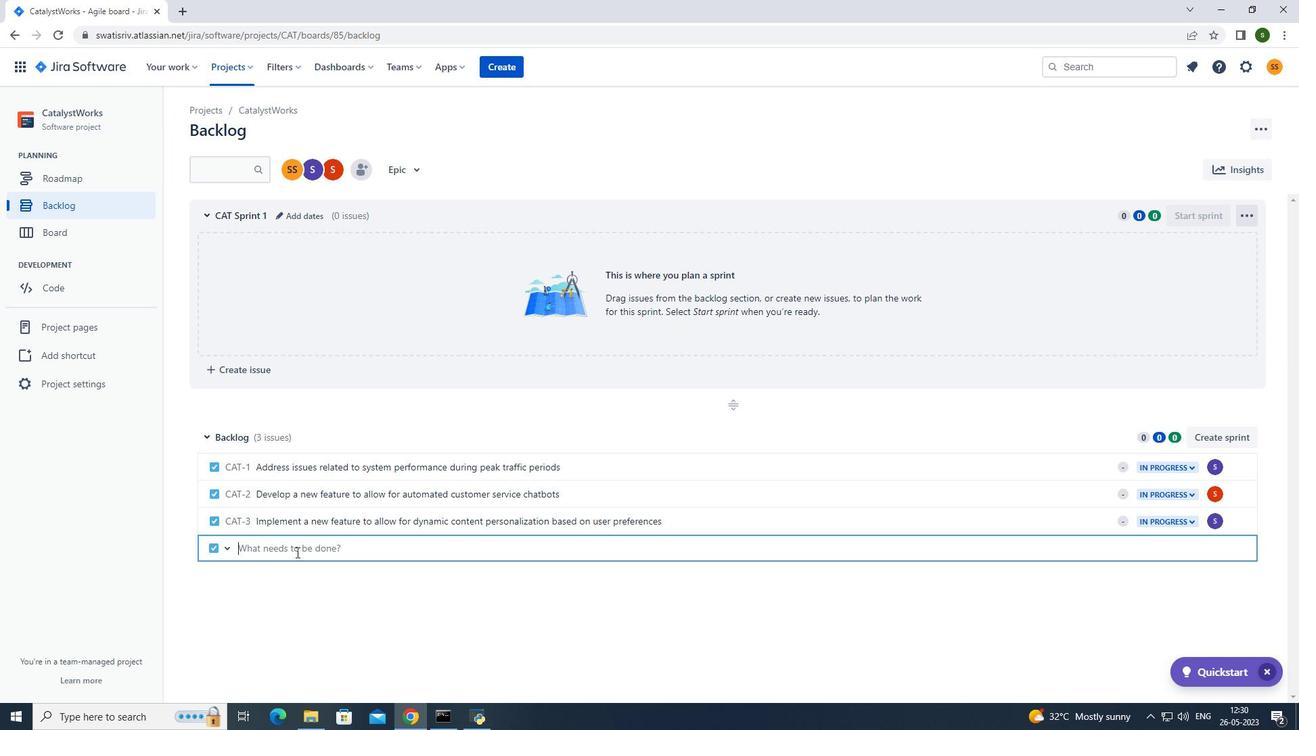 
Action: Key pressed <Key.caps_lock>A<Key.caps_lock>ddress<Key.space>issues<Key.space>related<Key.space>to<Key.space>user<Key.space>experience<Key.space>and<Key.space>interface<Key.space>design<Key.enter>
Screenshot: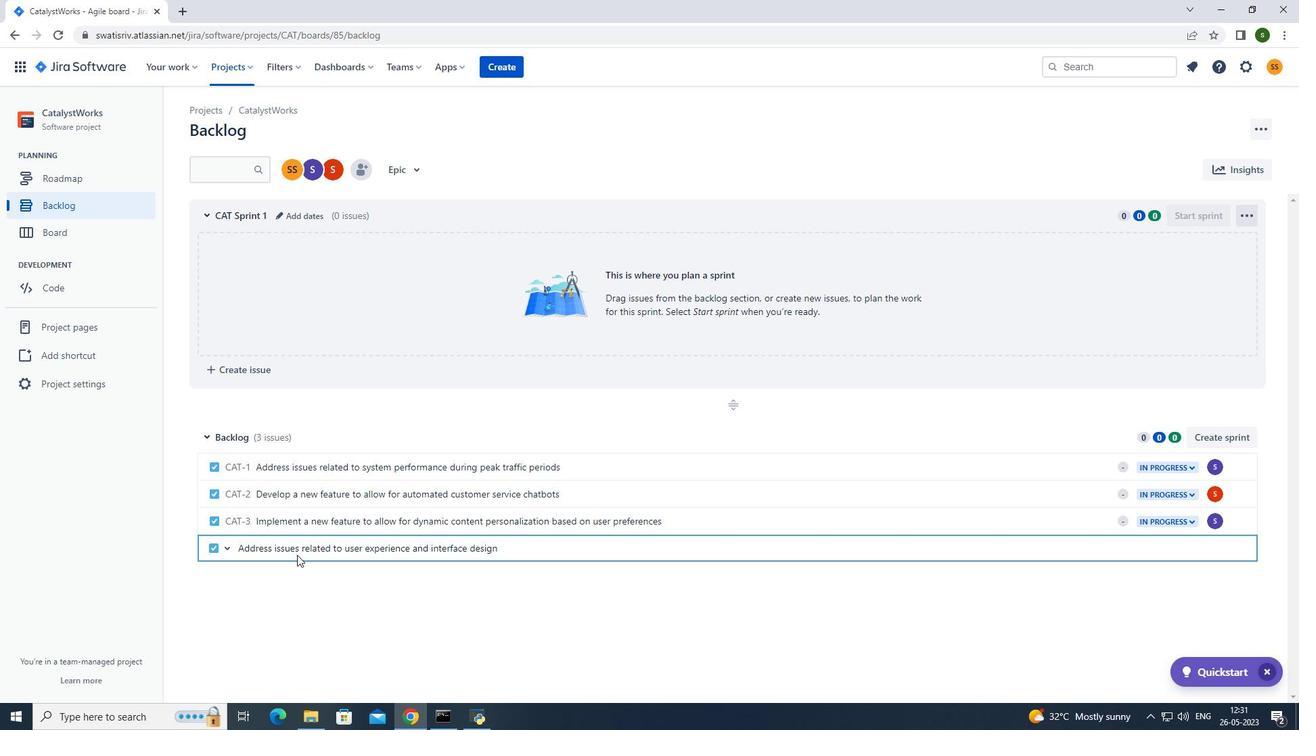 
Action: Mouse moved to (1209, 548)
Screenshot: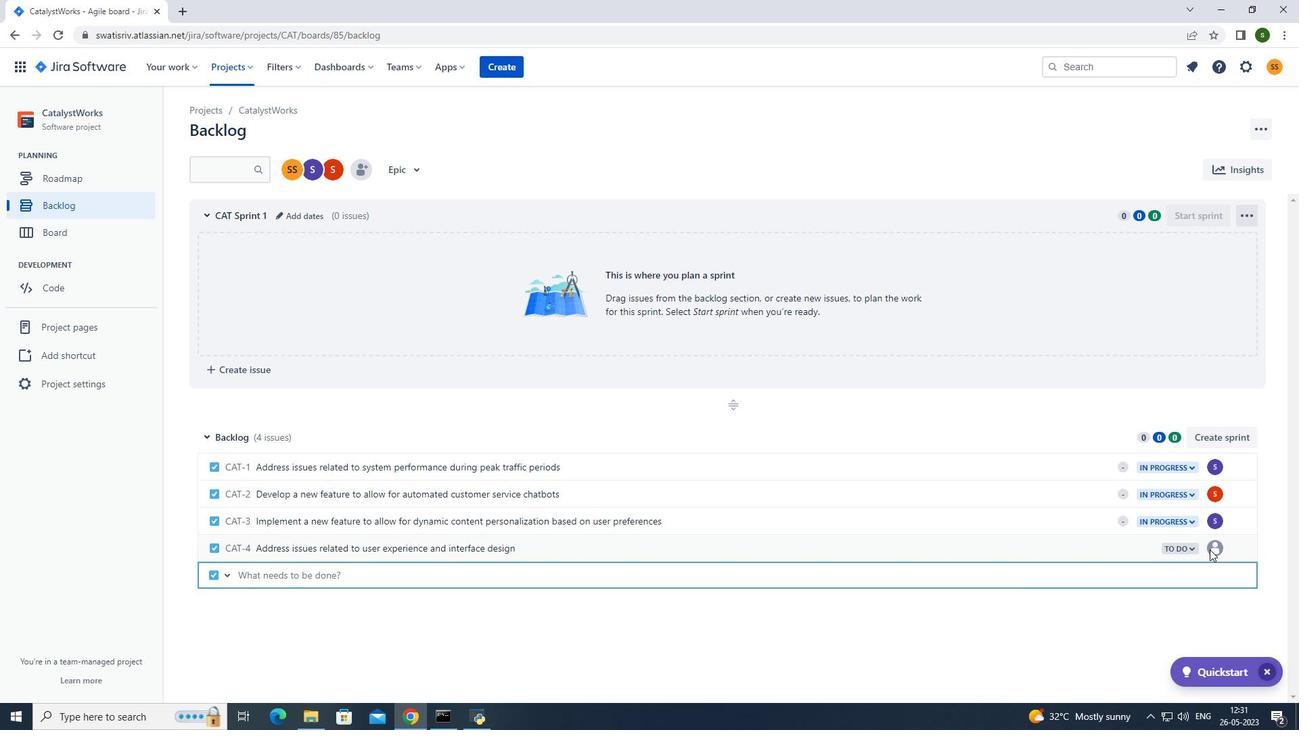 
Action: Mouse pressed left at (1209, 548)
Screenshot: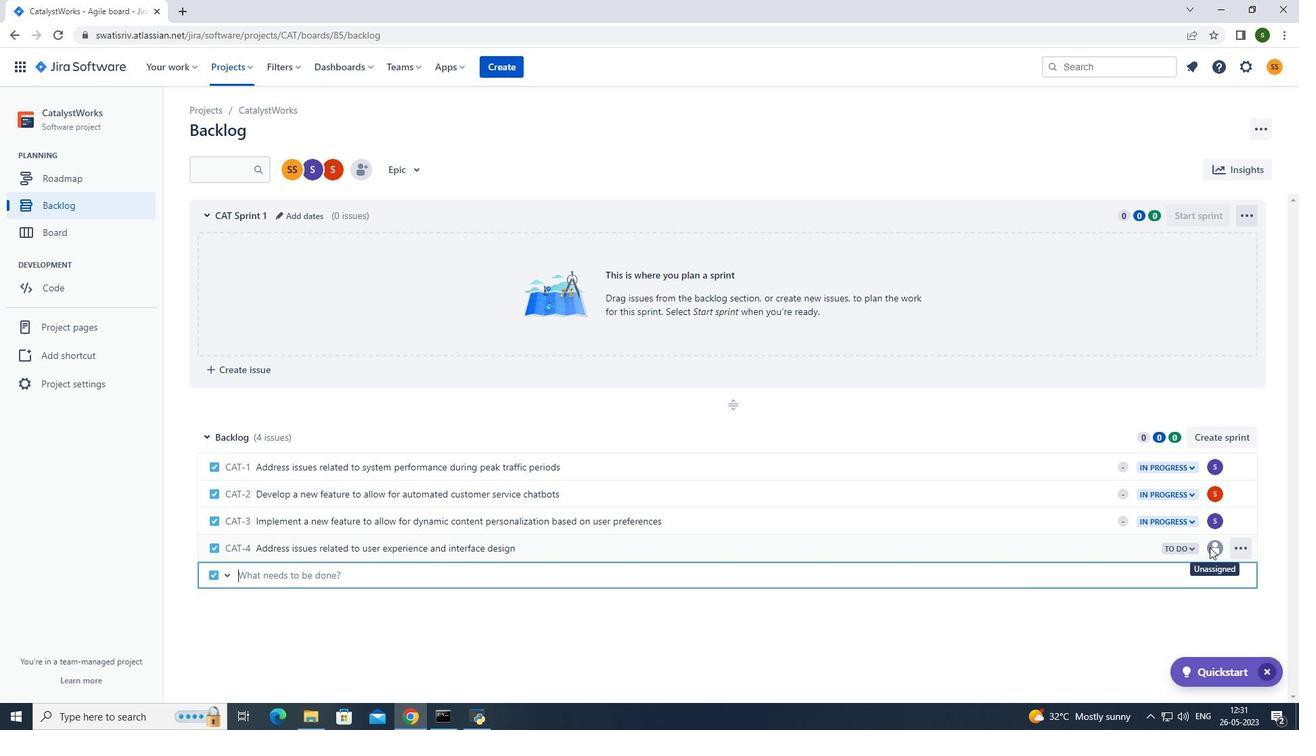 
Action: Mouse moved to (1215, 550)
Screenshot: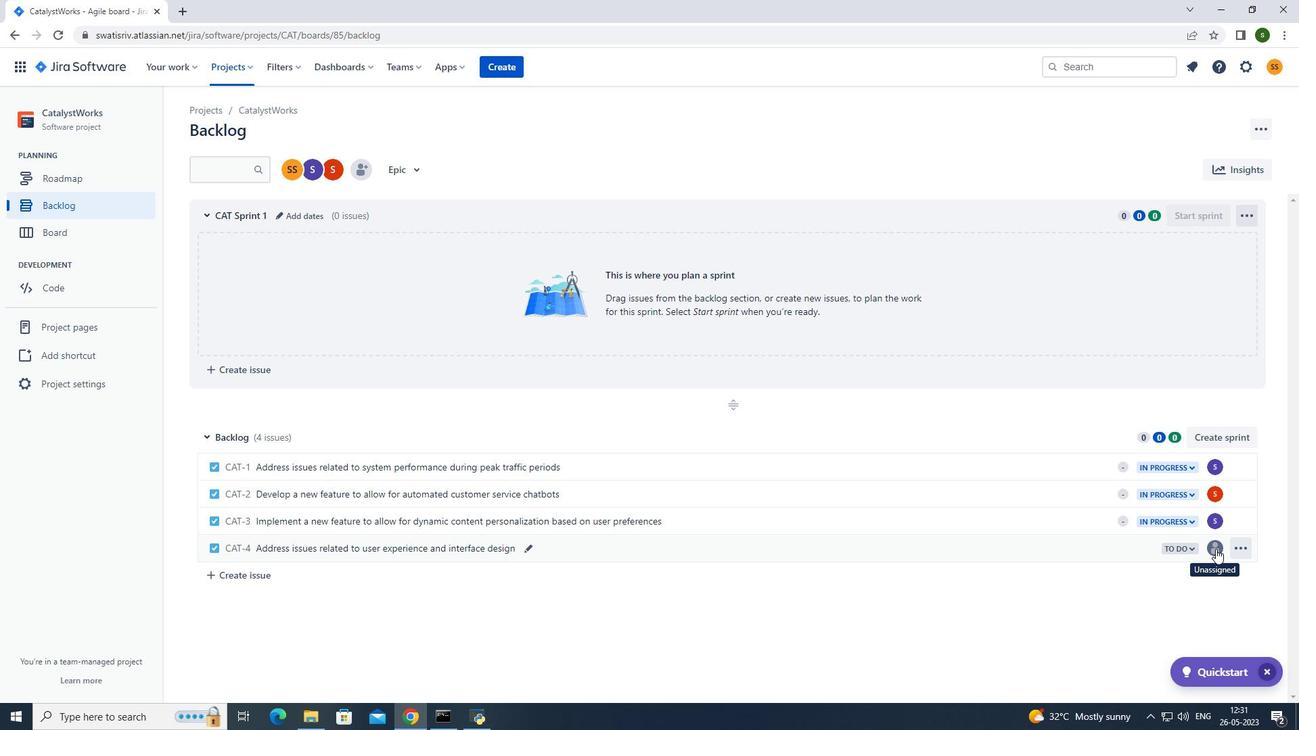 
Action: Mouse pressed left at (1215, 550)
Screenshot: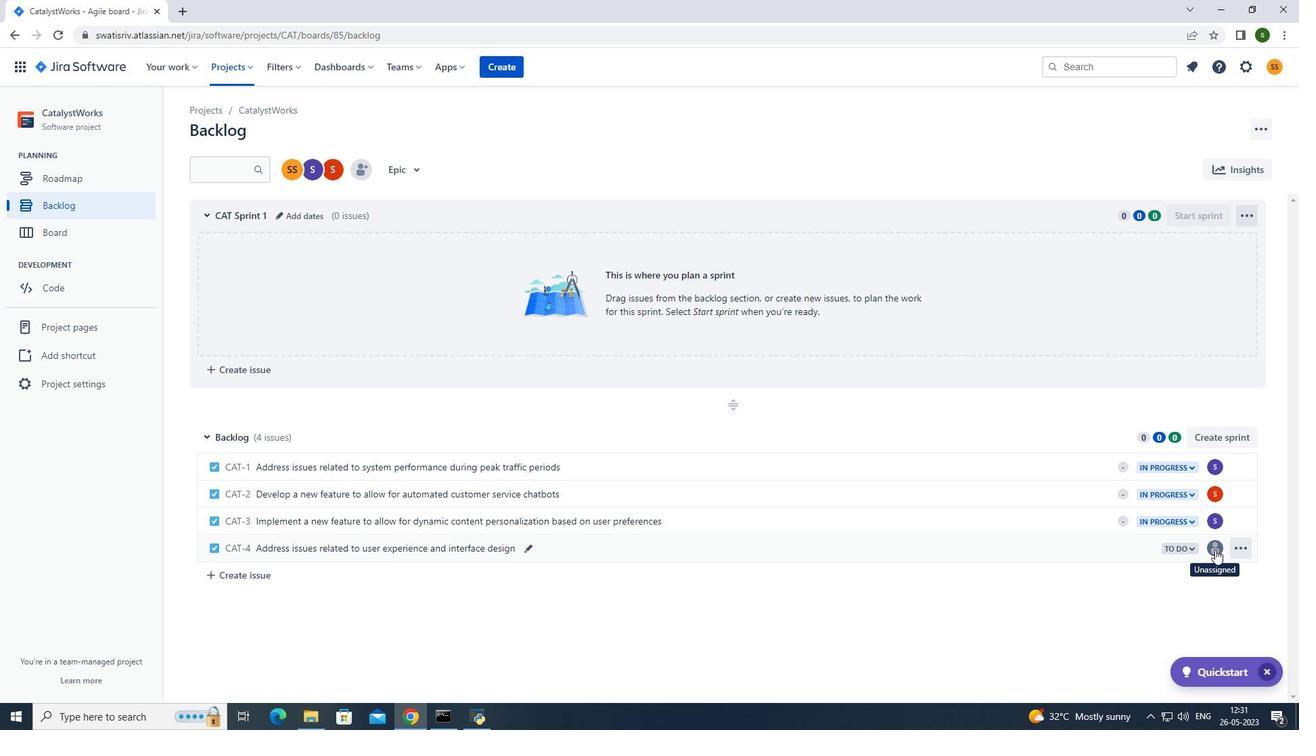 
Action: Mouse moved to (1129, 577)
Screenshot: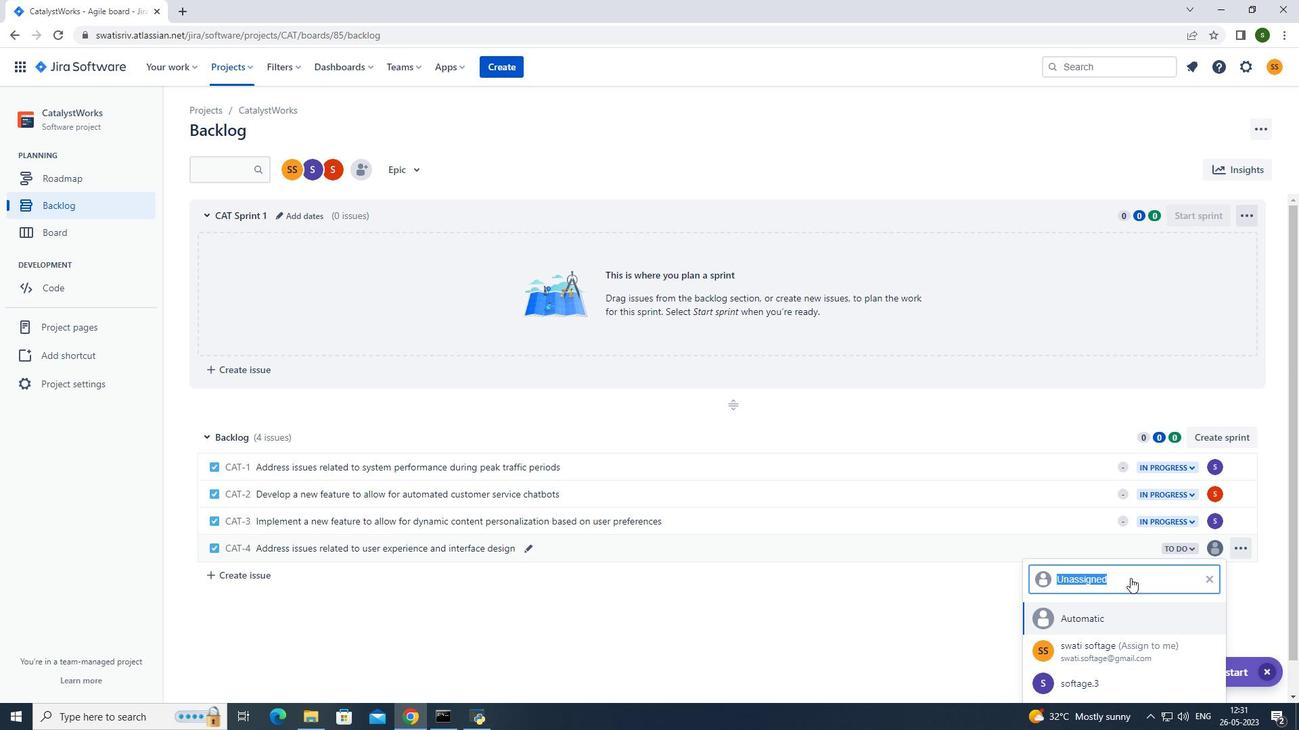
Action: Key pressed softage.4<Key.shift>@softage.net
Screenshot: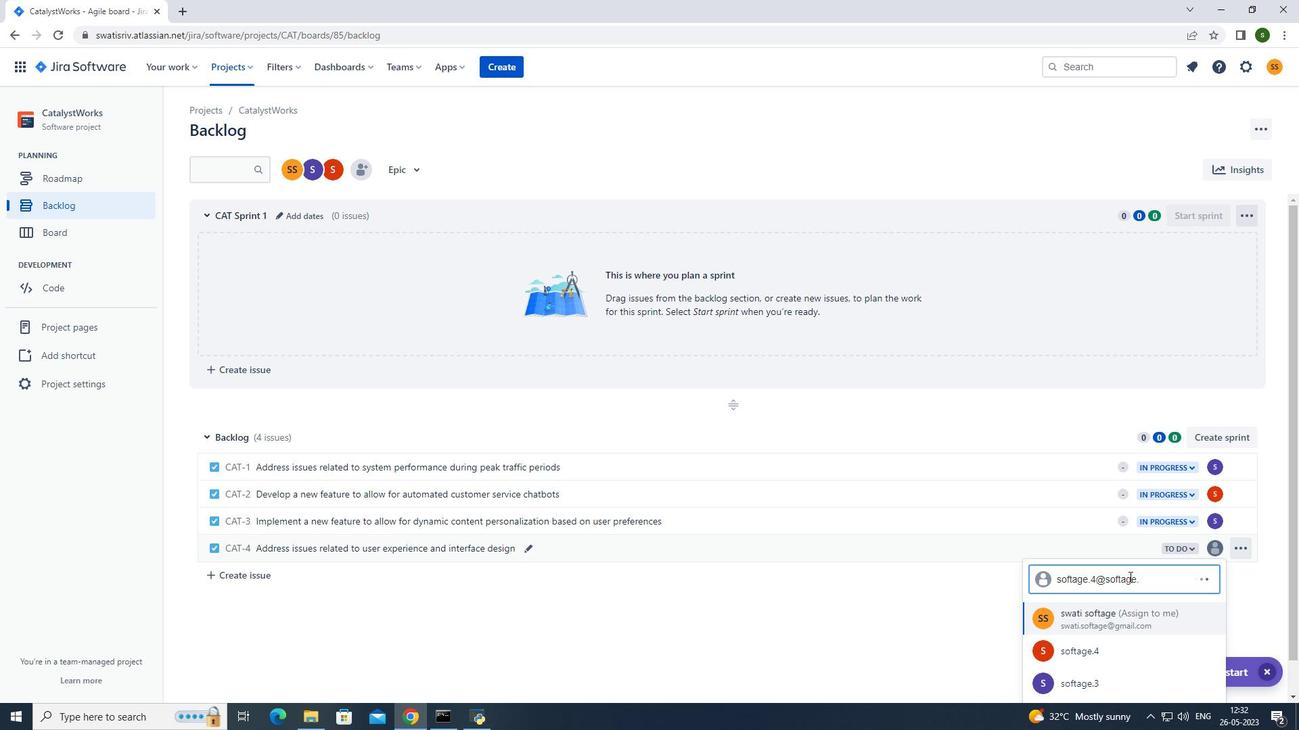 
Action: Mouse moved to (1097, 623)
Screenshot: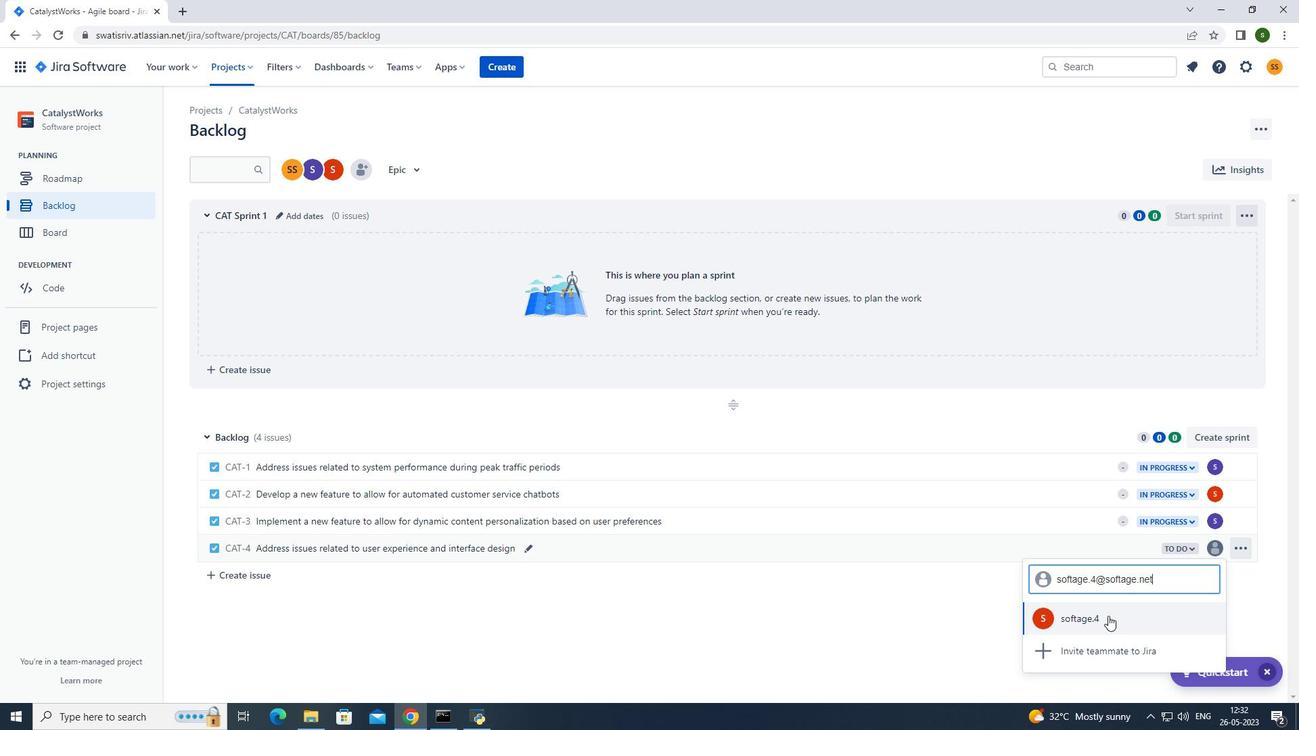 
Action: Mouse pressed left at (1097, 623)
Screenshot: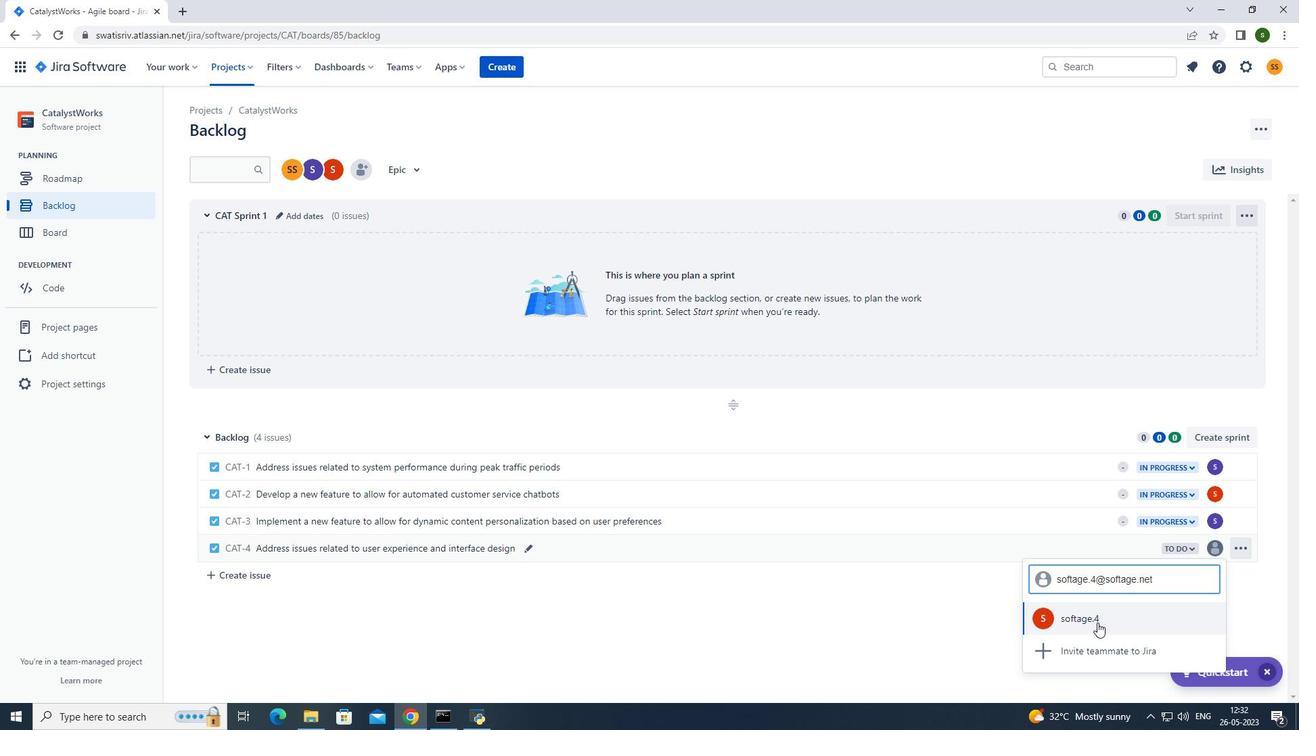 
Action: Mouse moved to (1176, 545)
Screenshot: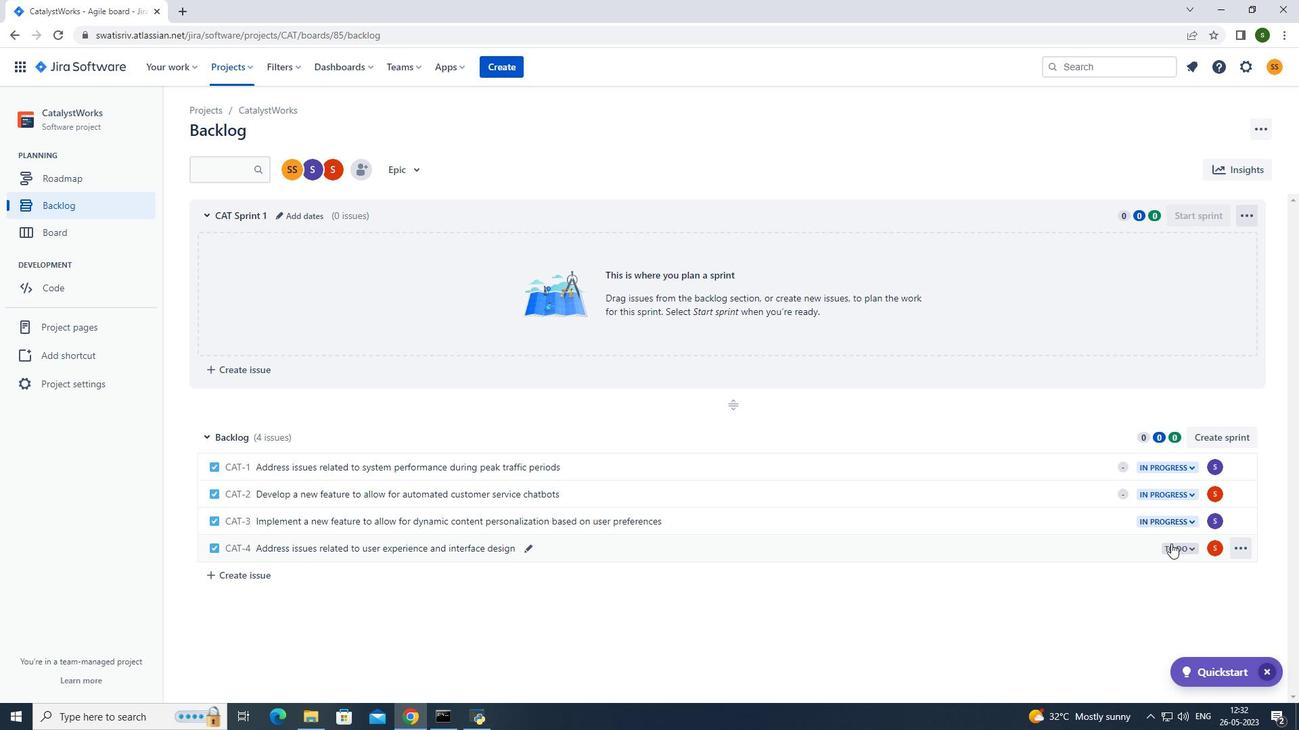 
Action: Mouse pressed left at (1176, 545)
Screenshot: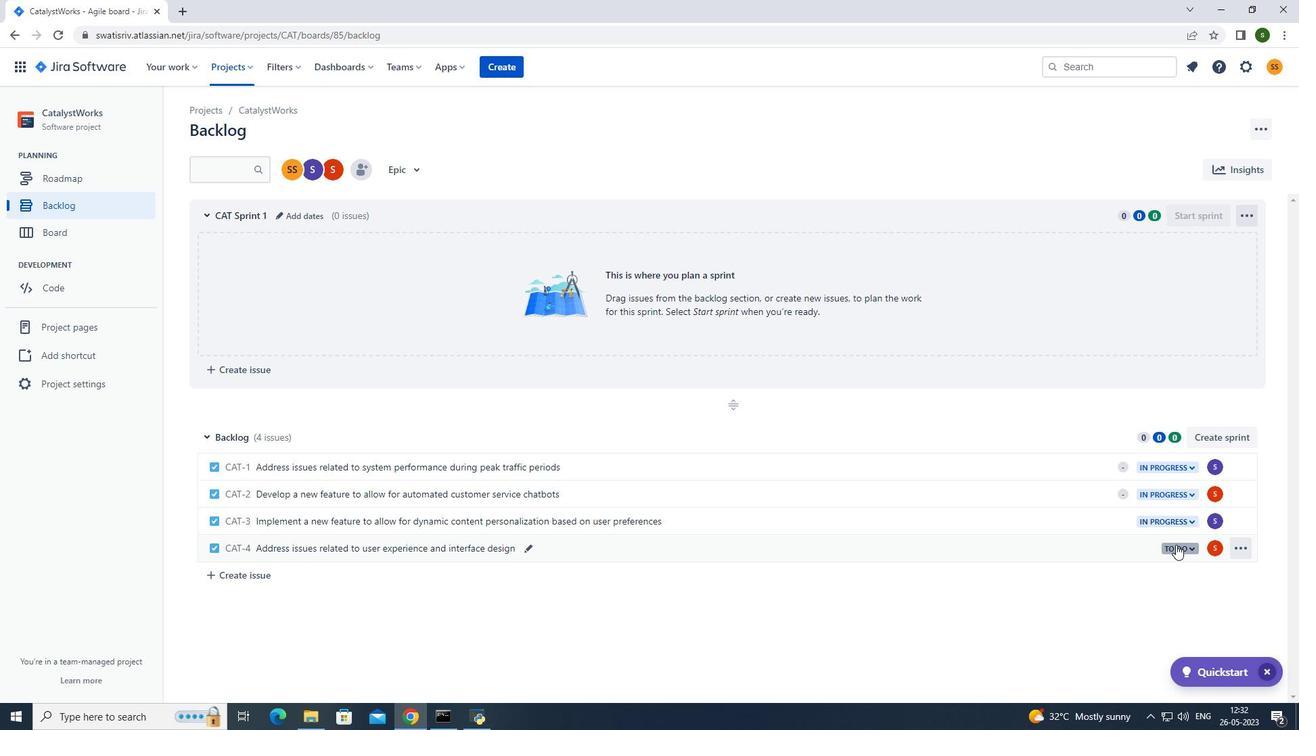 
Action: Mouse moved to (1134, 574)
Screenshot: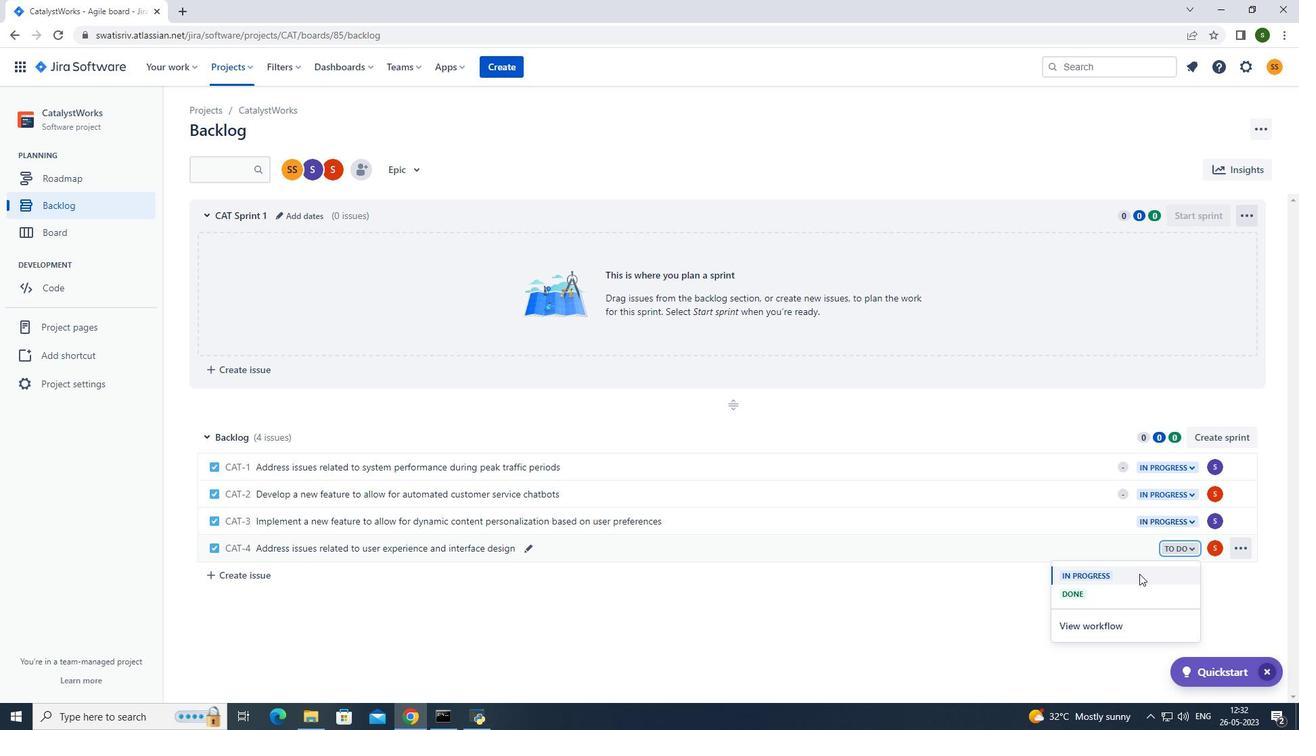 
Action: Mouse pressed left at (1134, 574)
Screenshot: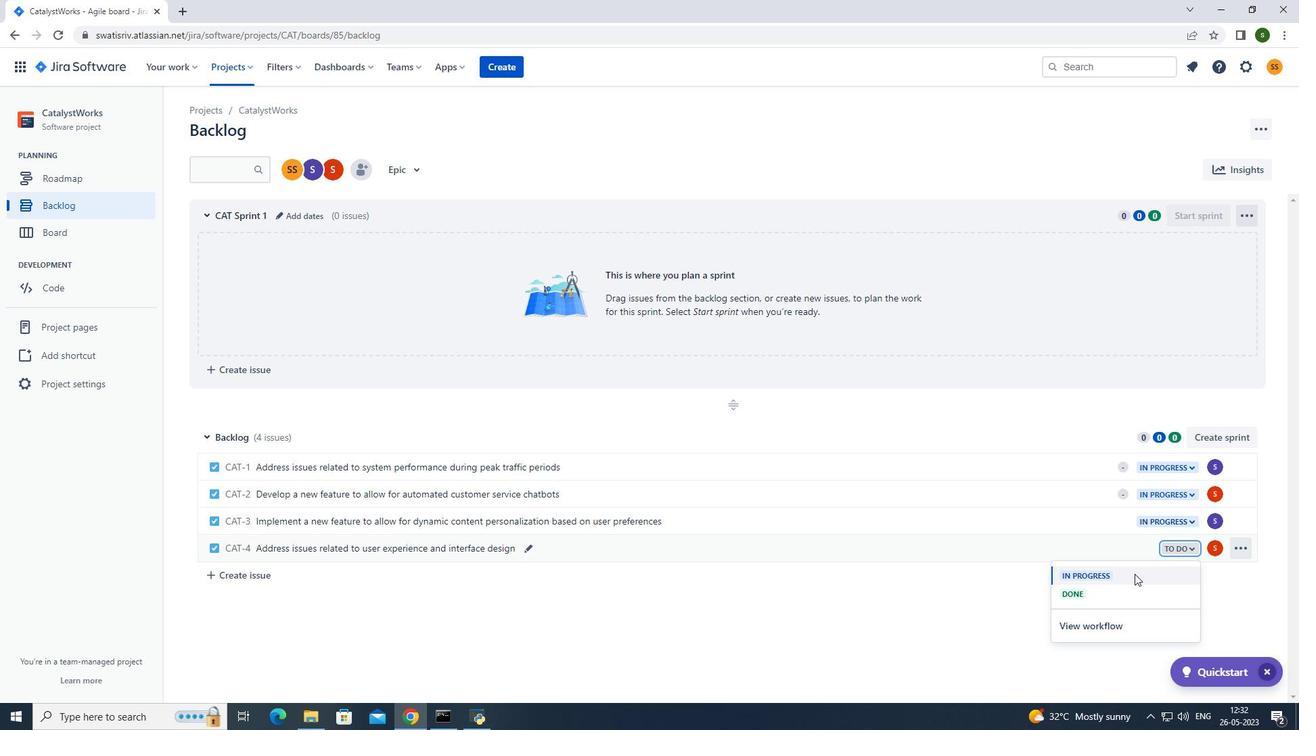 
Action: Mouse moved to (508, 154)
Screenshot: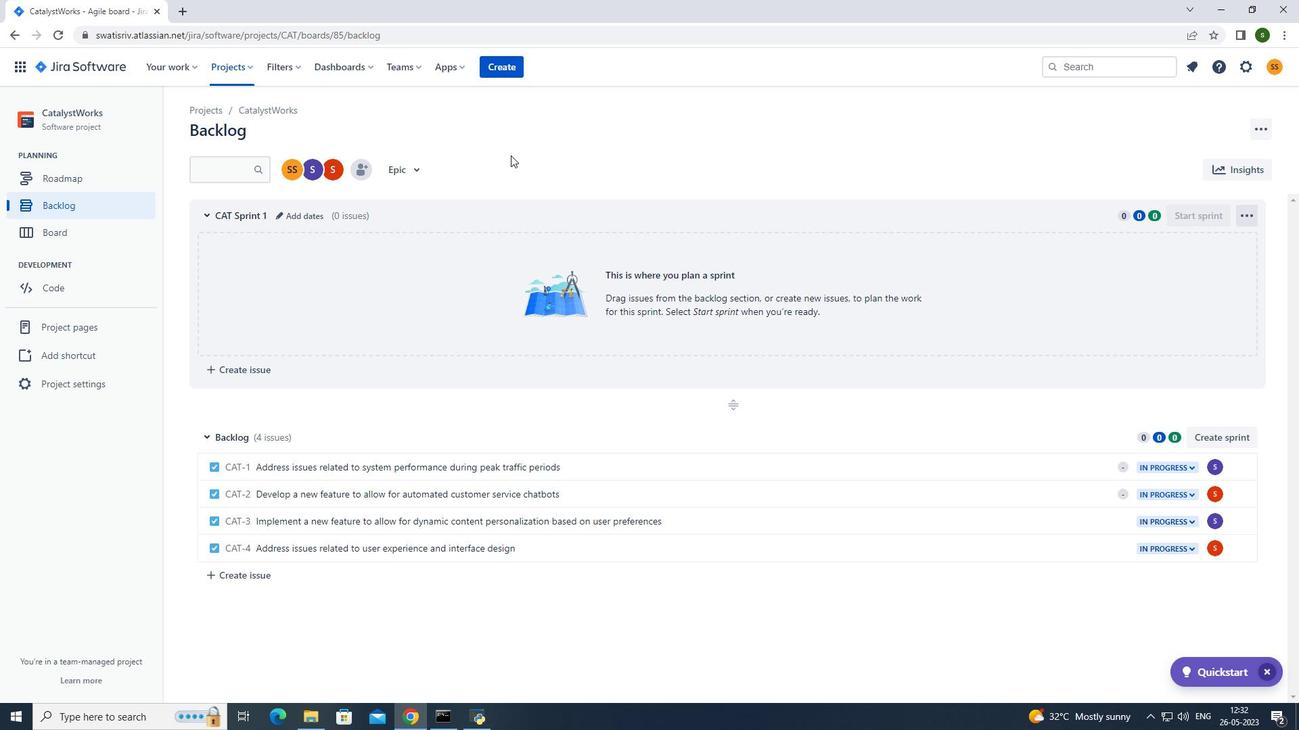 
